 Task: Research Airbnb accommodation in Kumanovo, Macedonia from 8th December, 2023 to 15th December, 2023 for 9 adults. Place can be shared room with 5 bedrooms having 9 beds and 5 bathrooms. Property type can be flat. Amenities needed are: wifi, TV, free parkinig on premises, gym, breakfast. Look for 3 properties as per requirement.
Action: Mouse moved to (401, 53)
Screenshot: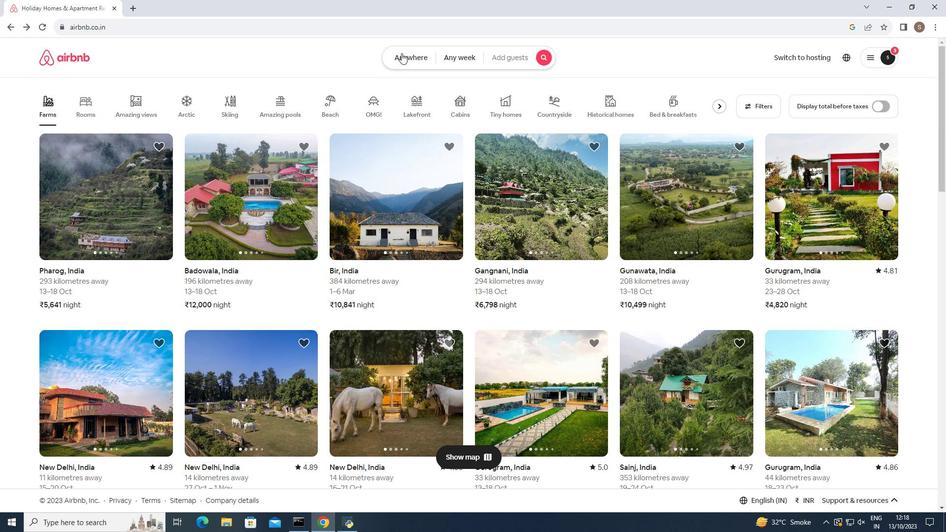 
Action: Mouse pressed left at (401, 53)
Screenshot: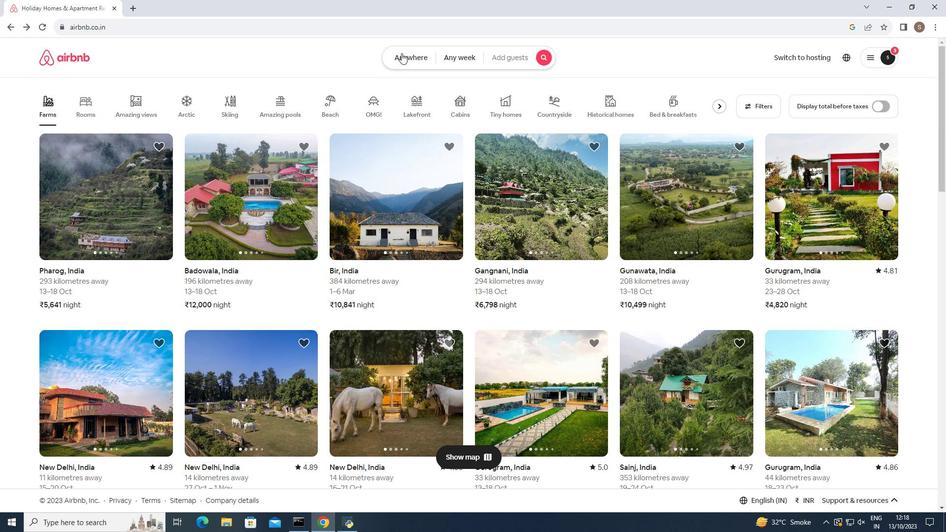 
Action: Mouse moved to (293, 99)
Screenshot: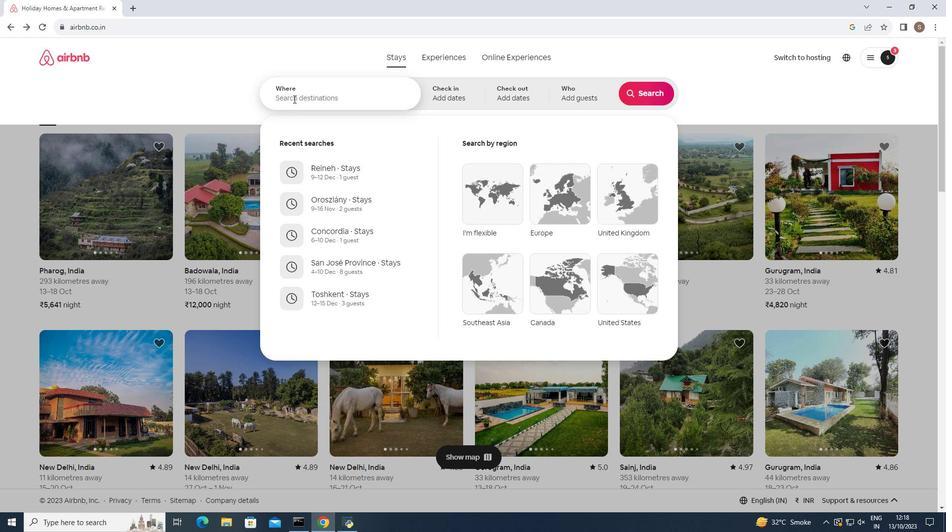 
Action: Mouse pressed left at (293, 99)
Screenshot: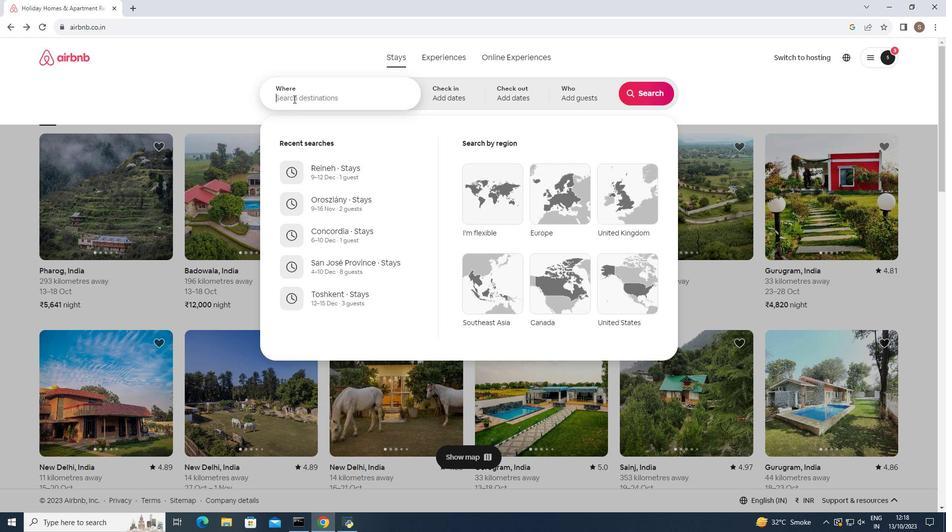 
Action: Key pressed <Key.shift>Kumanovo,<Key.space><Key.shift>Macedonia<Key.enter>
Screenshot: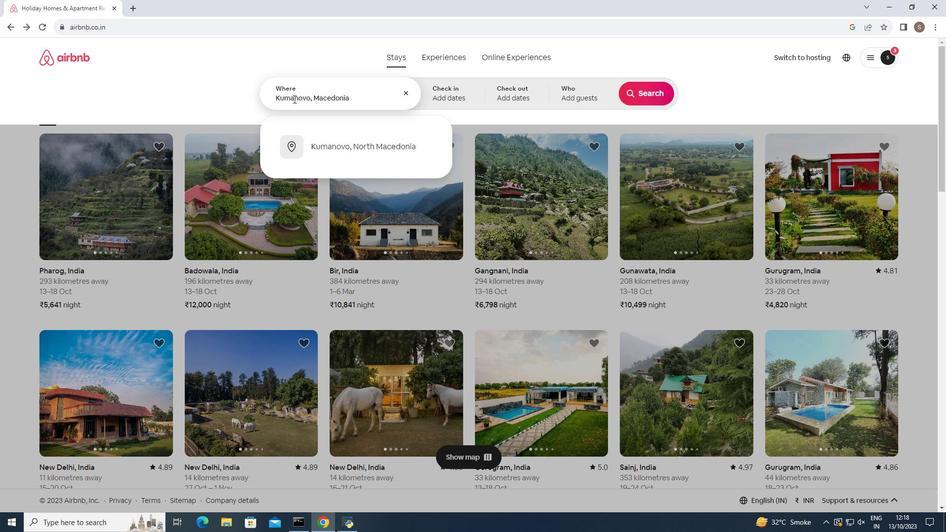 
Action: Mouse moved to (645, 174)
Screenshot: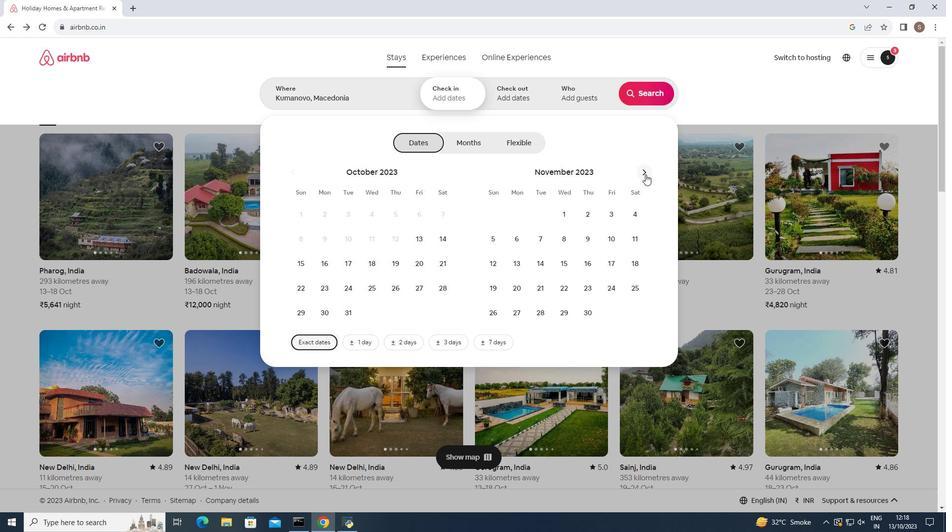 
Action: Mouse pressed left at (645, 174)
Screenshot: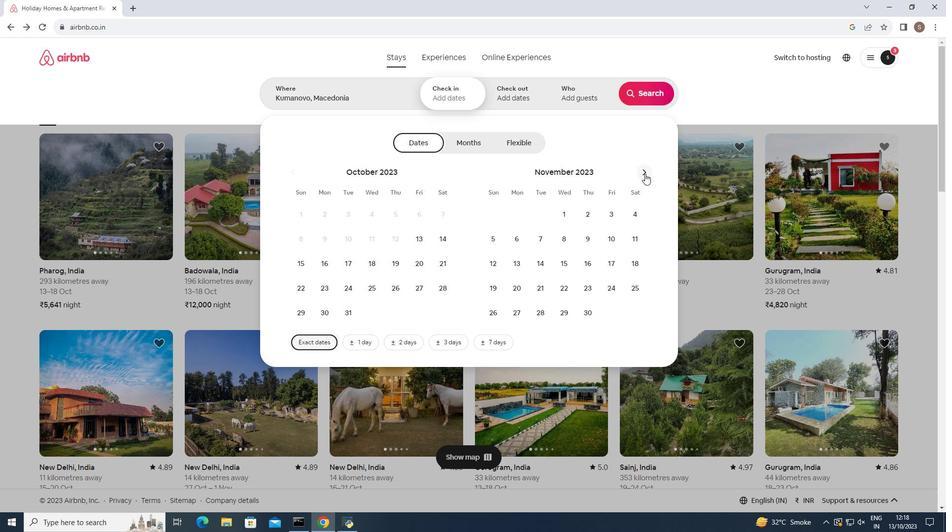 
Action: Mouse moved to (611, 236)
Screenshot: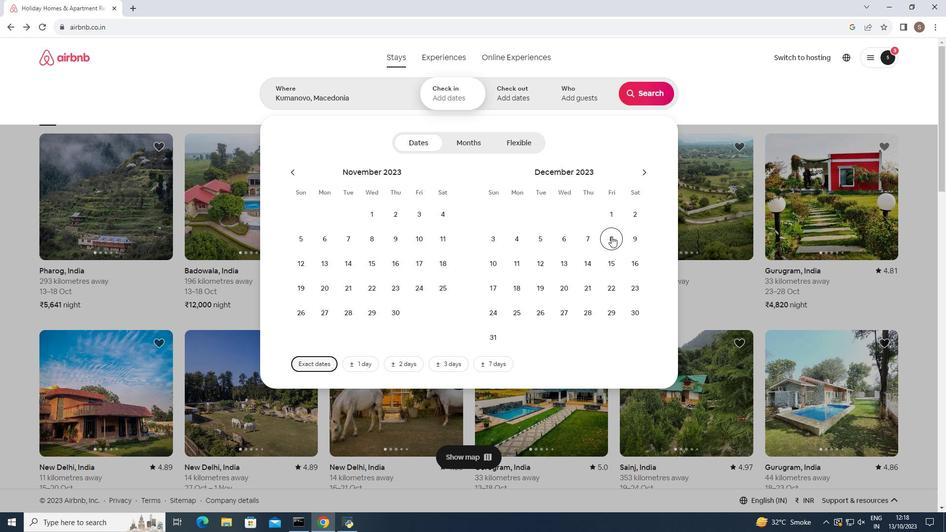 
Action: Mouse pressed left at (611, 236)
Screenshot: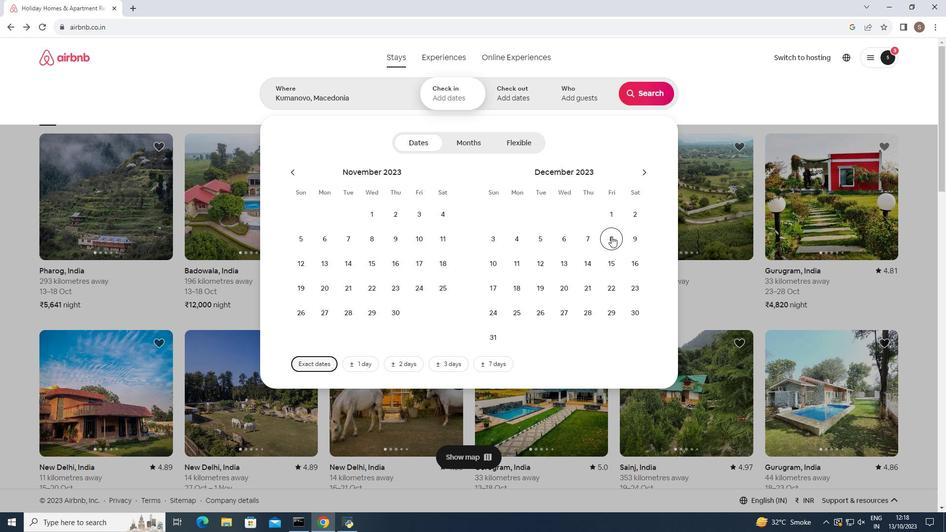 
Action: Mouse moved to (612, 265)
Screenshot: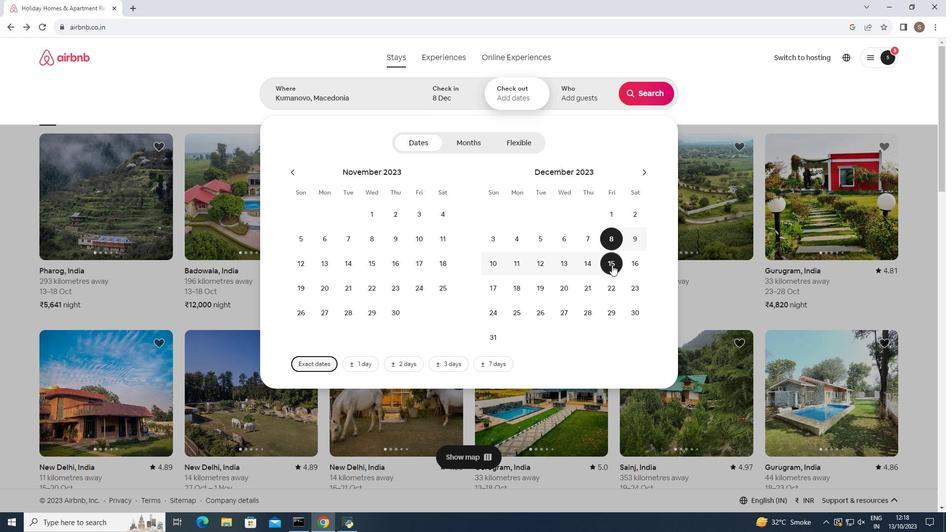 
Action: Mouse pressed left at (612, 265)
Screenshot: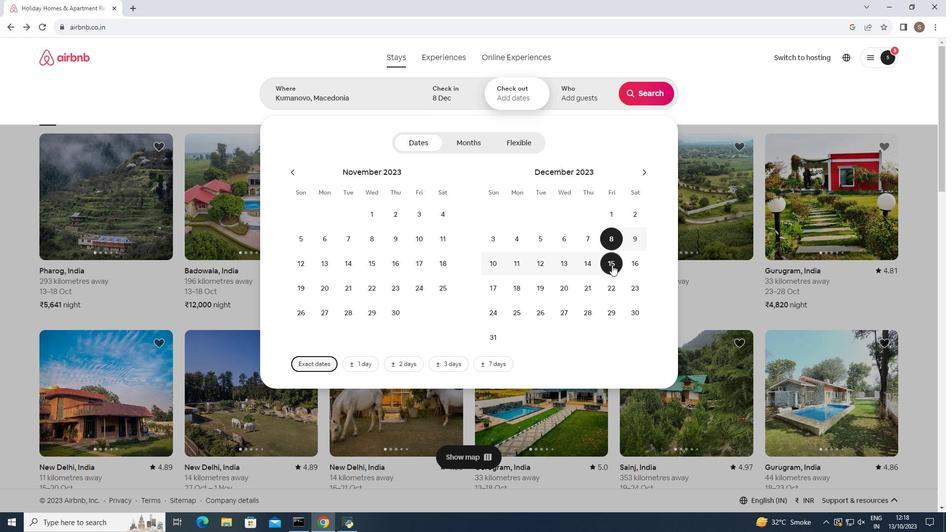 
Action: Mouse moved to (577, 93)
Screenshot: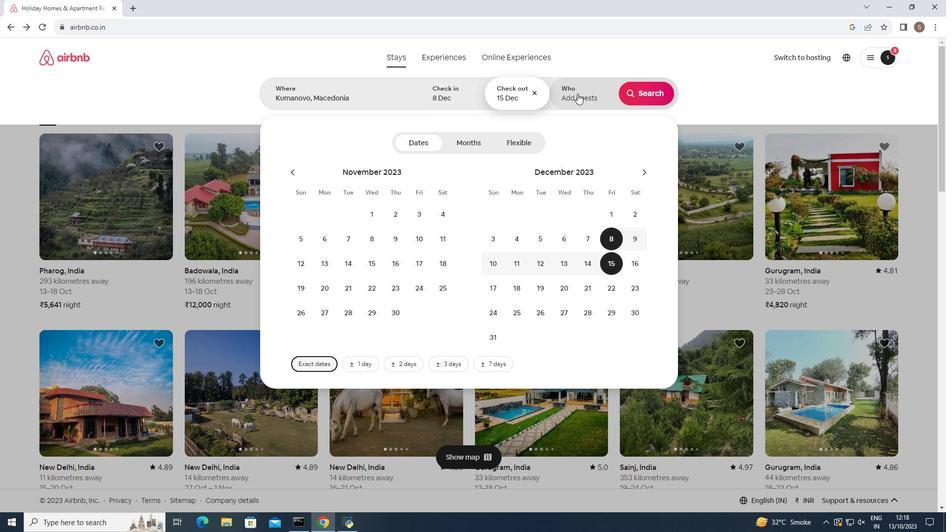 
Action: Mouse pressed left at (577, 93)
Screenshot: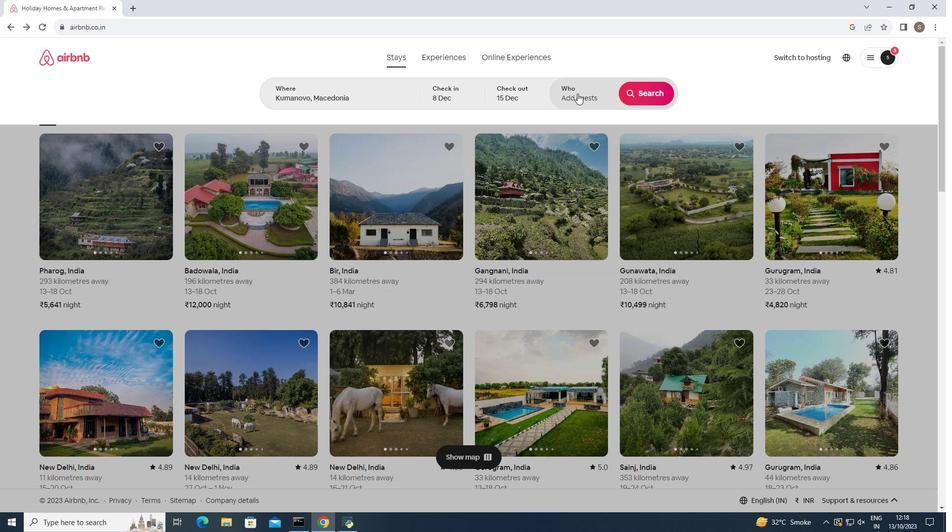 
Action: Mouse moved to (641, 143)
Screenshot: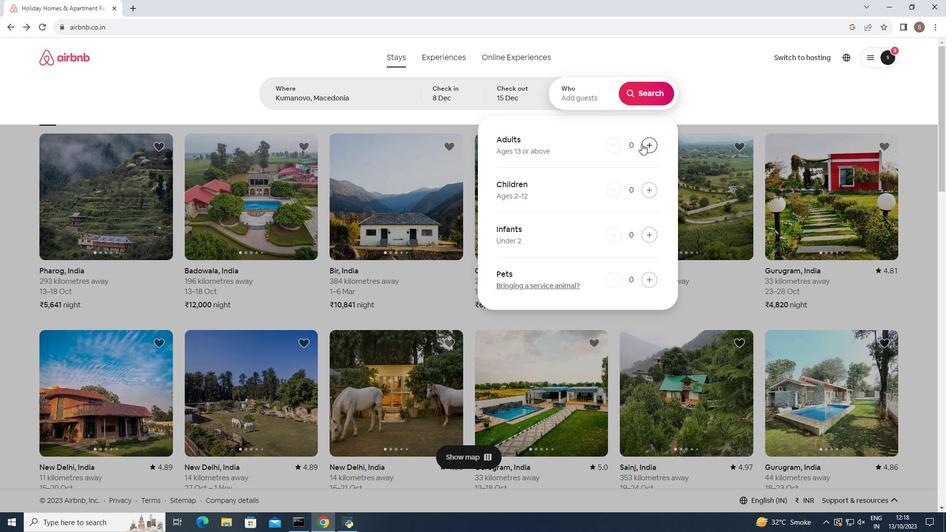 
Action: Mouse pressed left at (641, 143)
Screenshot: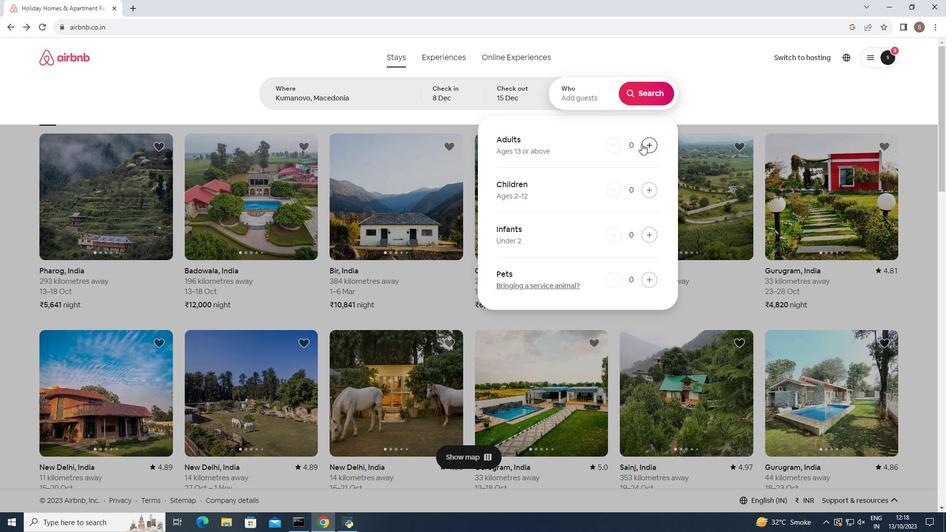
Action: Mouse pressed left at (641, 143)
Screenshot: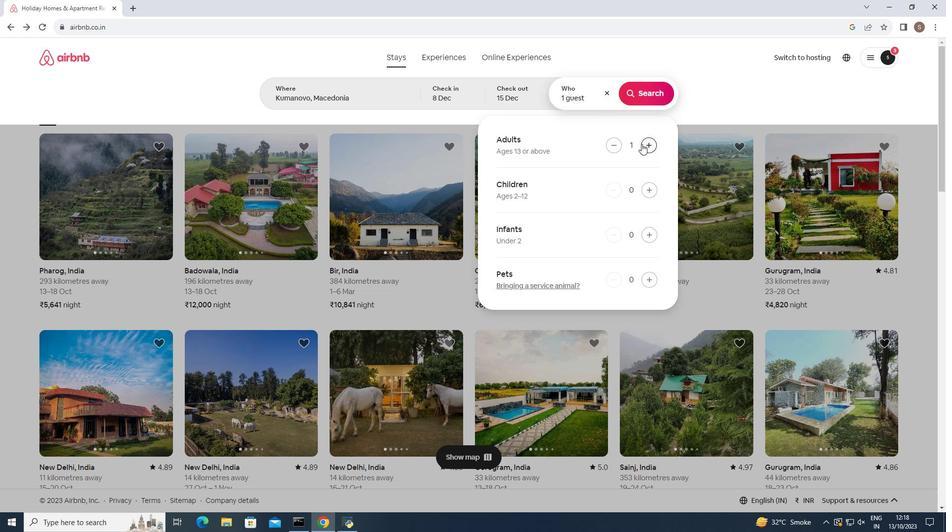 
Action: Mouse pressed left at (641, 143)
Screenshot: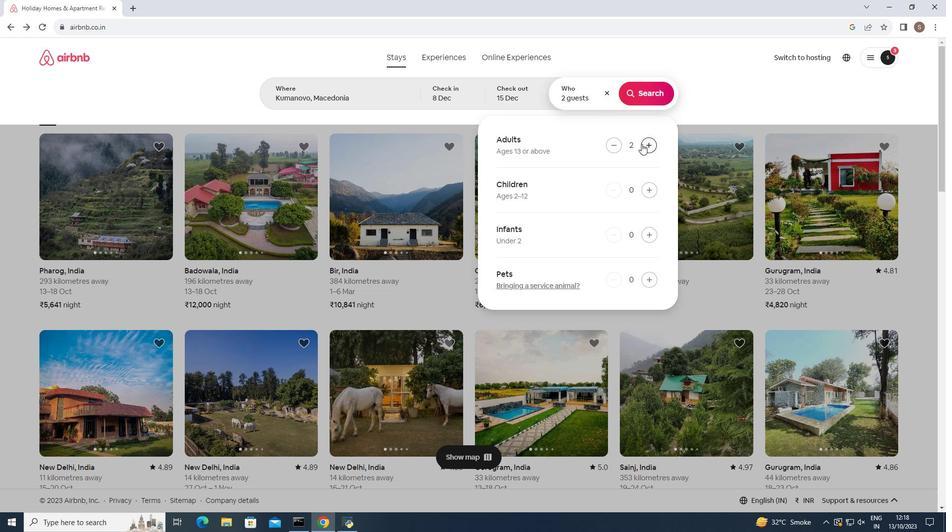 
Action: Mouse pressed left at (641, 143)
Screenshot: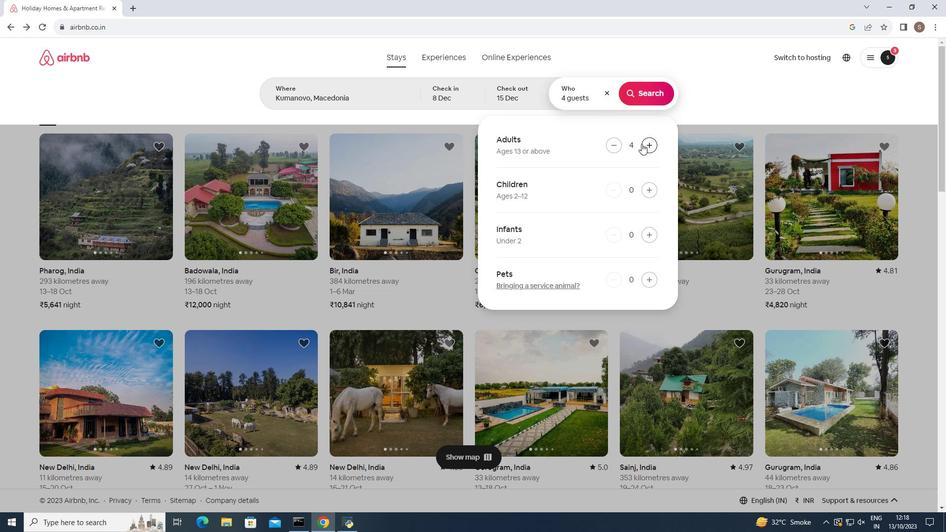 
Action: Mouse pressed left at (641, 143)
Screenshot: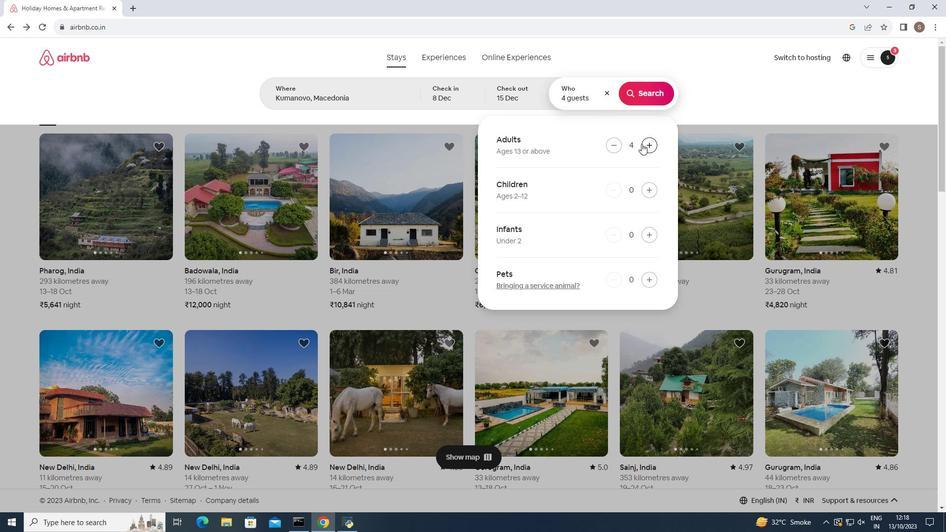 
Action: Mouse pressed left at (641, 143)
Screenshot: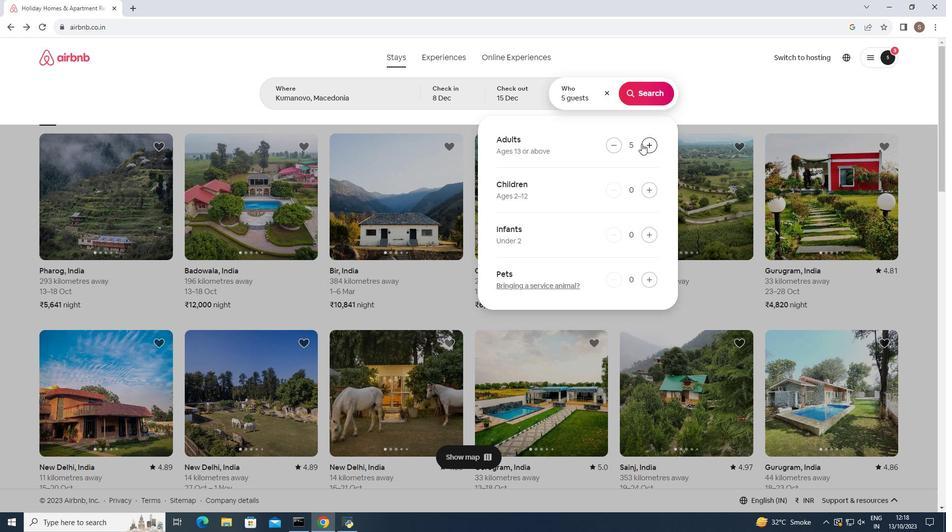 
Action: Mouse pressed left at (641, 143)
Screenshot: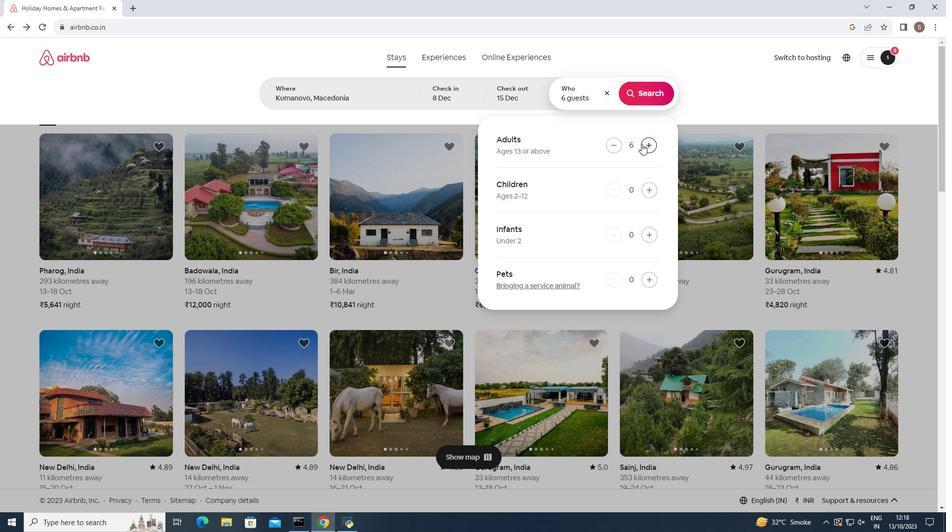 
Action: Mouse pressed left at (641, 143)
Screenshot: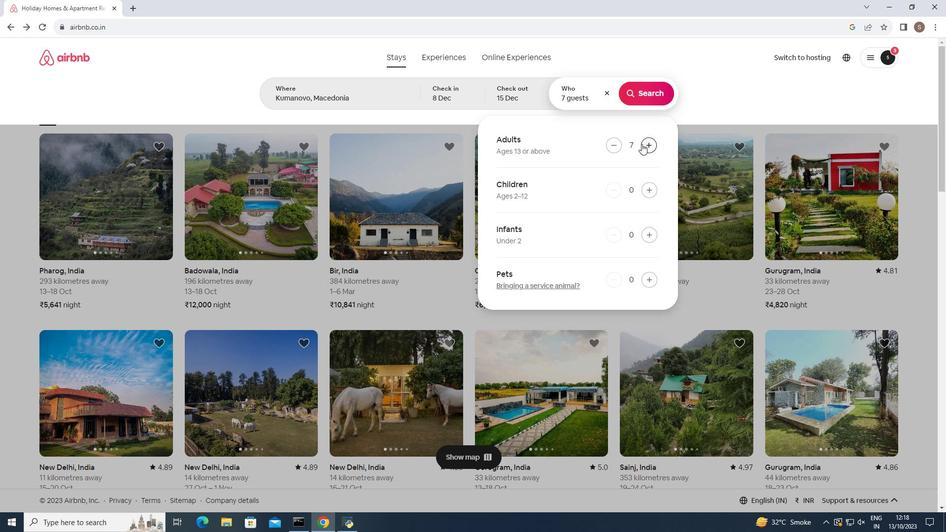
Action: Mouse pressed left at (641, 143)
Screenshot: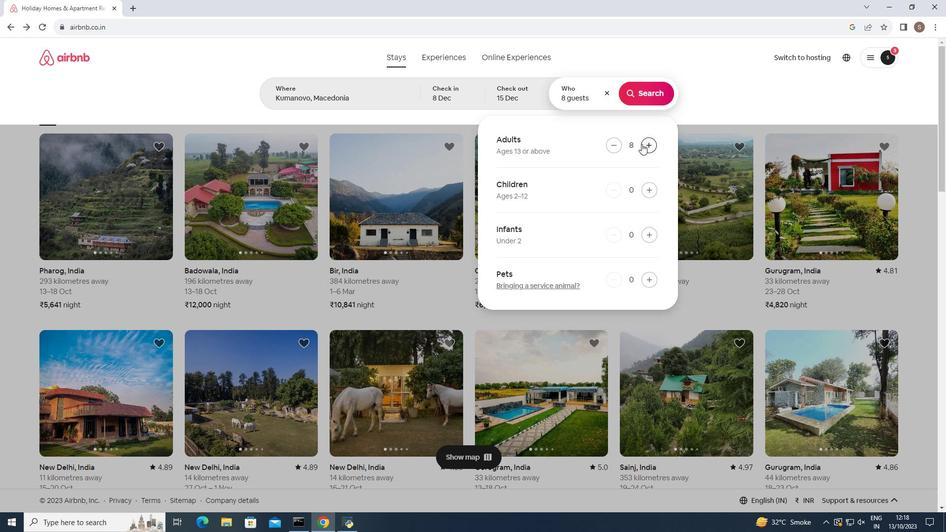 
Action: Mouse moved to (637, 86)
Screenshot: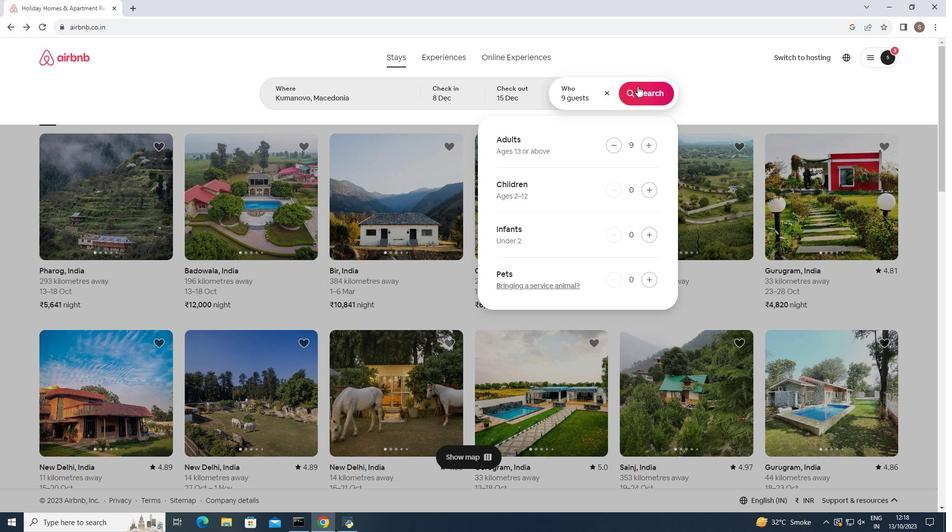 
Action: Mouse pressed left at (637, 86)
Screenshot: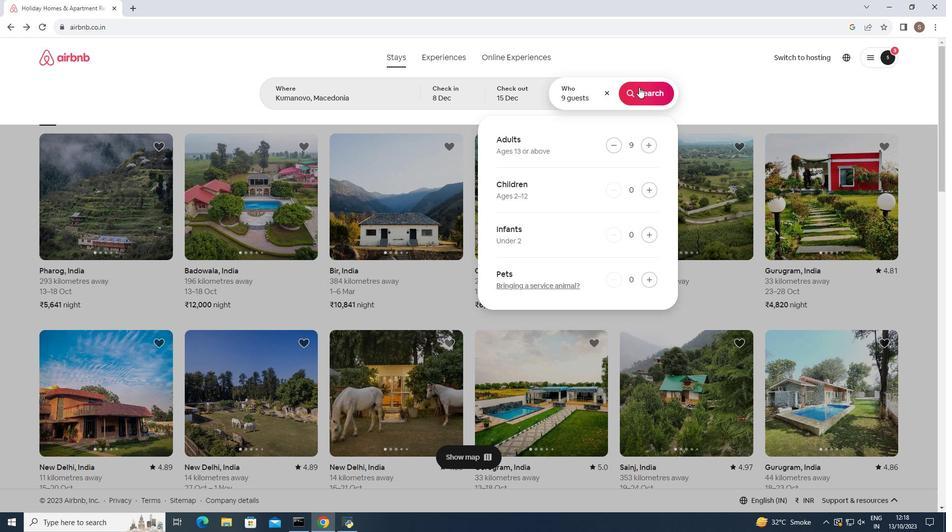 
Action: Mouse moved to (781, 93)
Screenshot: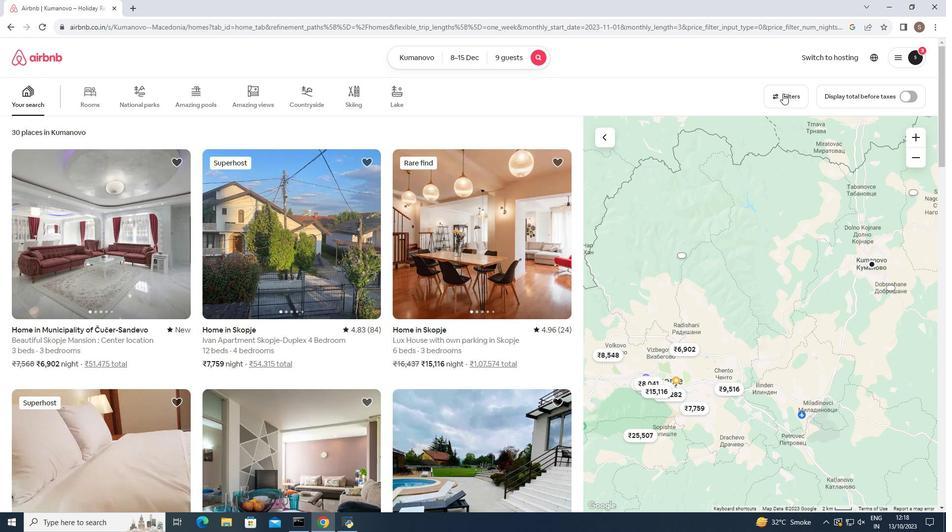 
Action: Mouse pressed left at (781, 93)
Screenshot: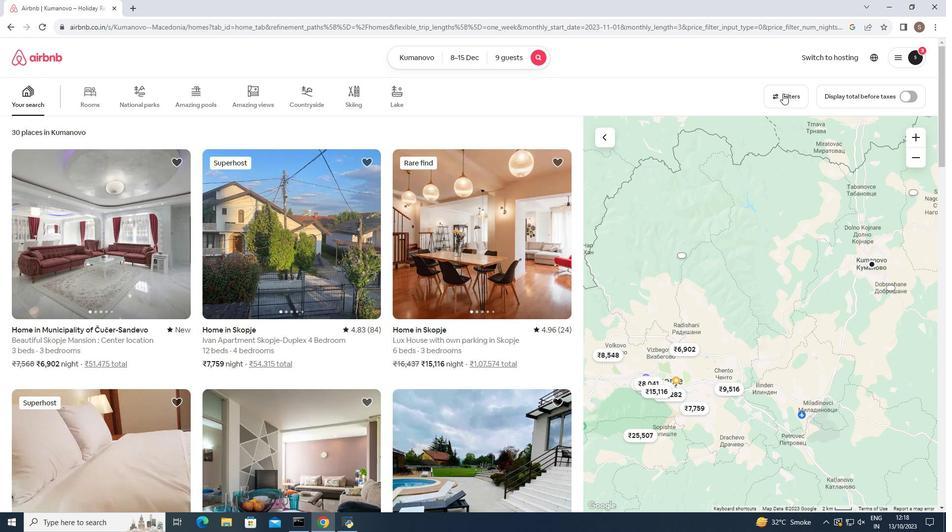 
Action: Mouse moved to (486, 406)
Screenshot: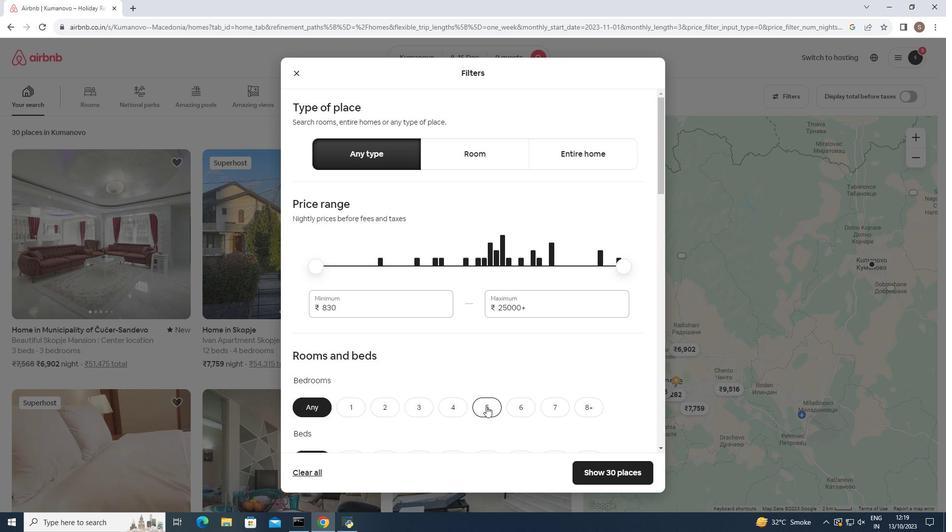 
Action: Mouse pressed left at (486, 406)
Screenshot: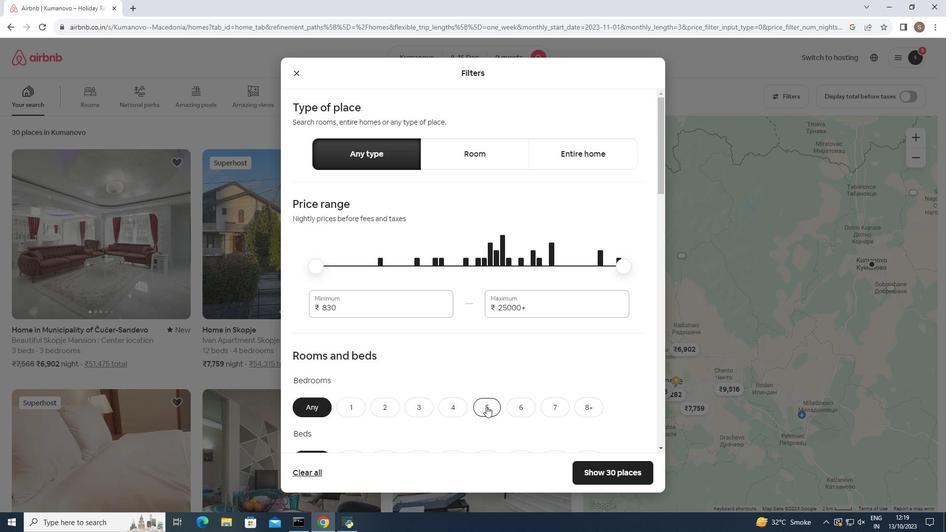 
Action: Mouse scrolled (486, 406) with delta (0, 0)
Screenshot: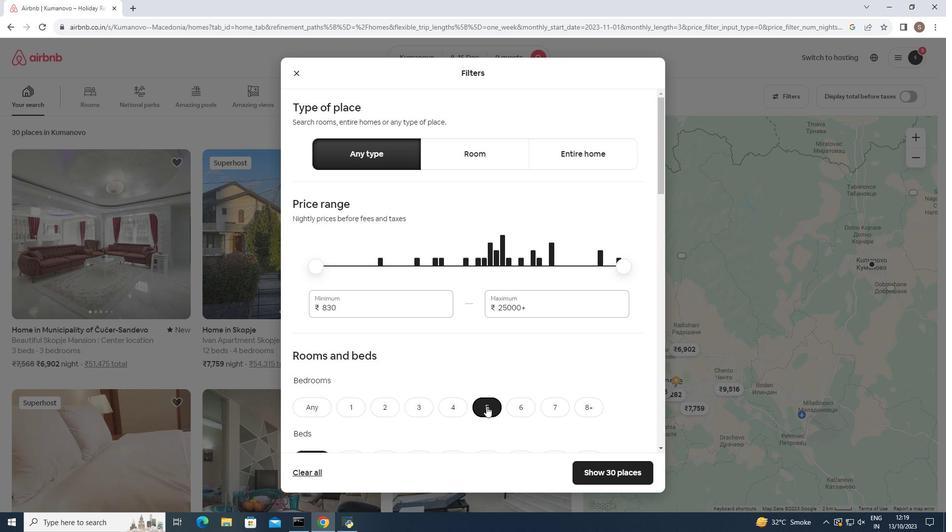 
Action: Mouse scrolled (486, 406) with delta (0, 0)
Screenshot: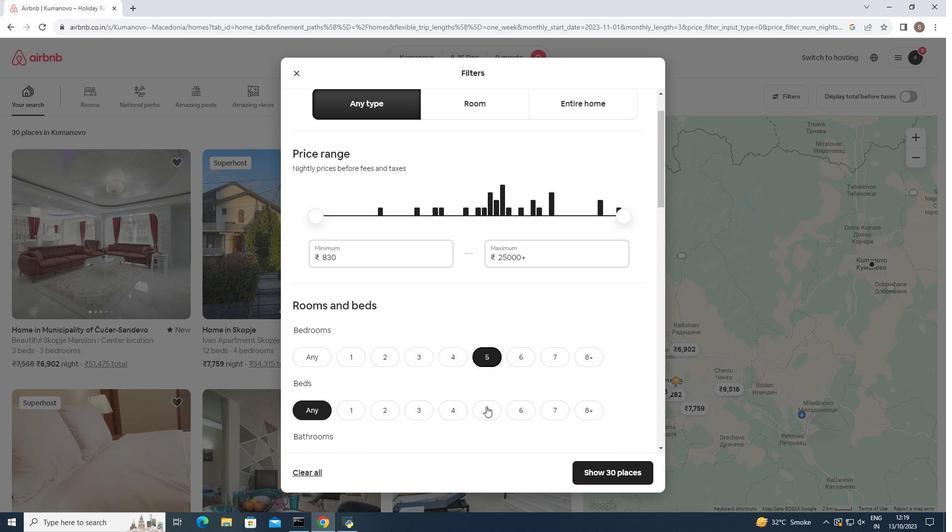 
Action: Mouse scrolled (486, 406) with delta (0, 0)
Screenshot: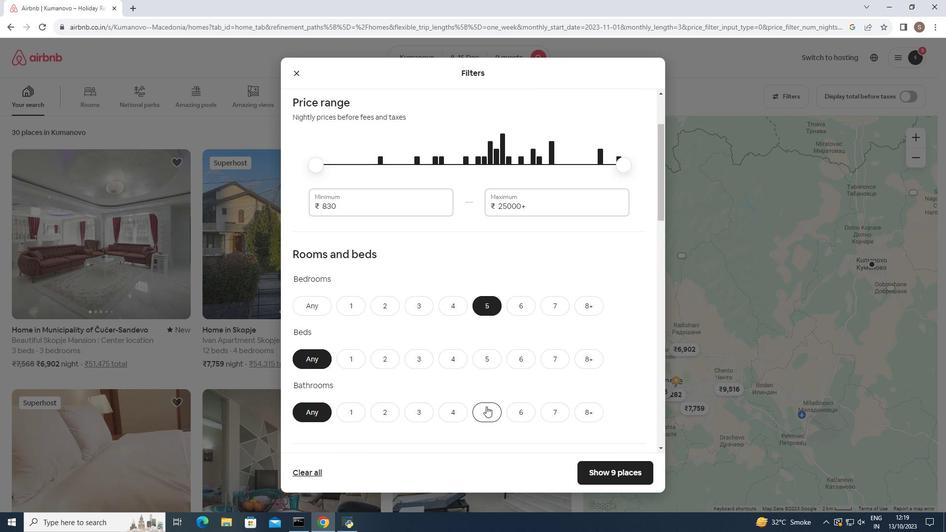 
Action: Mouse moved to (593, 308)
Screenshot: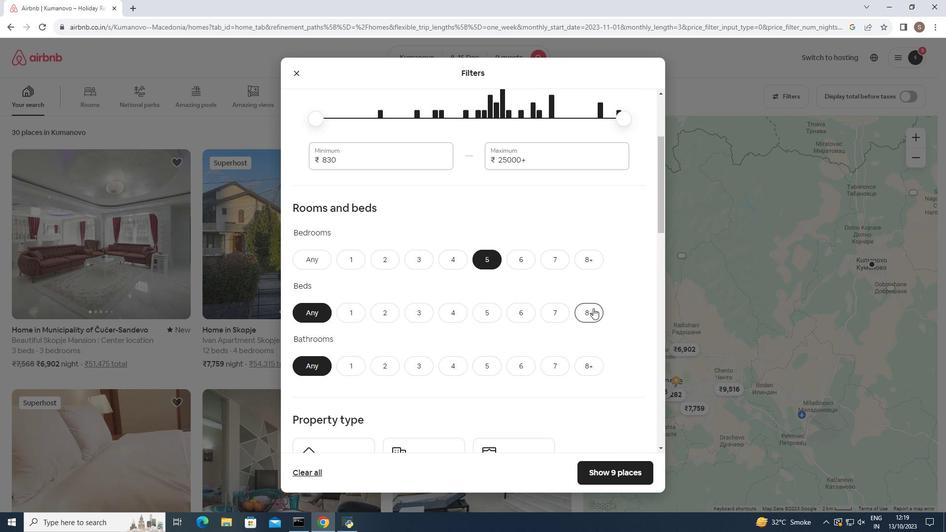 
Action: Mouse pressed left at (593, 308)
Screenshot: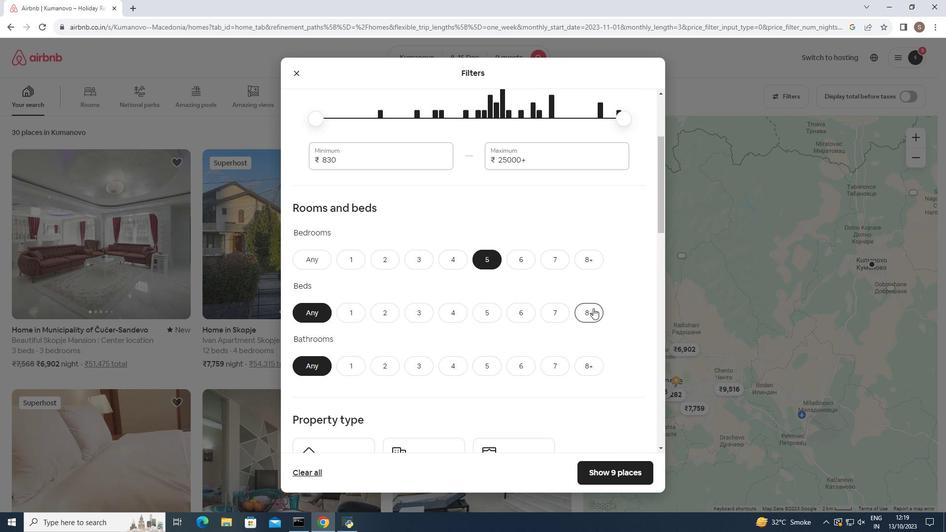 
Action: Mouse moved to (481, 364)
Screenshot: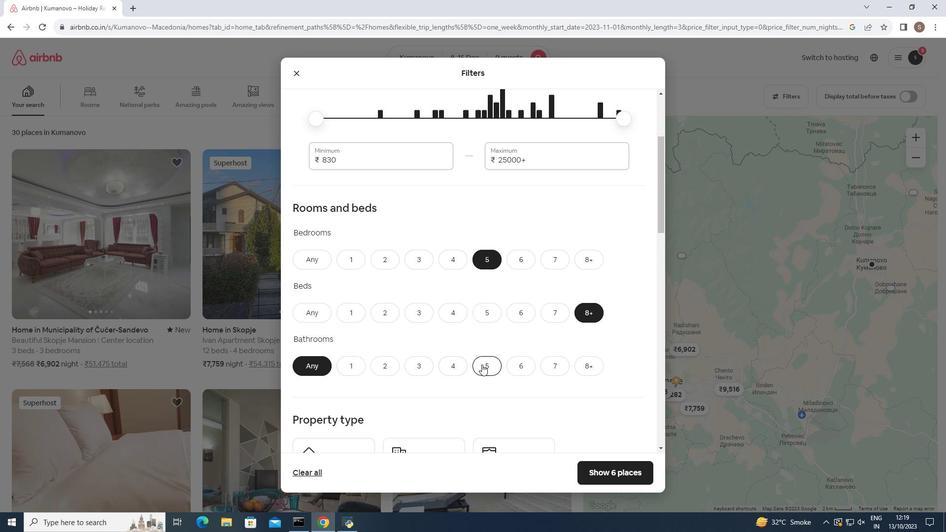 
Action: Mouse pressed left at (481, 364)
Screenshot: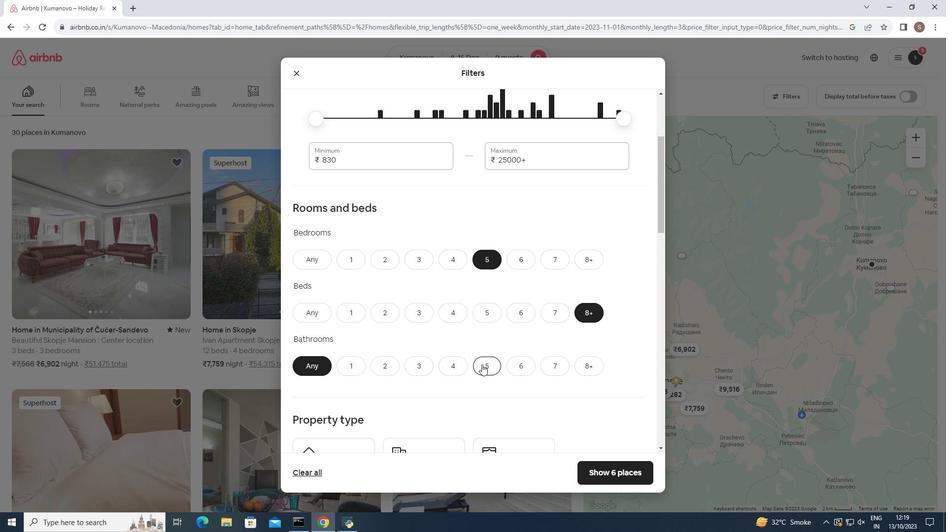 
Action: Mouse moved to (483, 353)
Screenshot: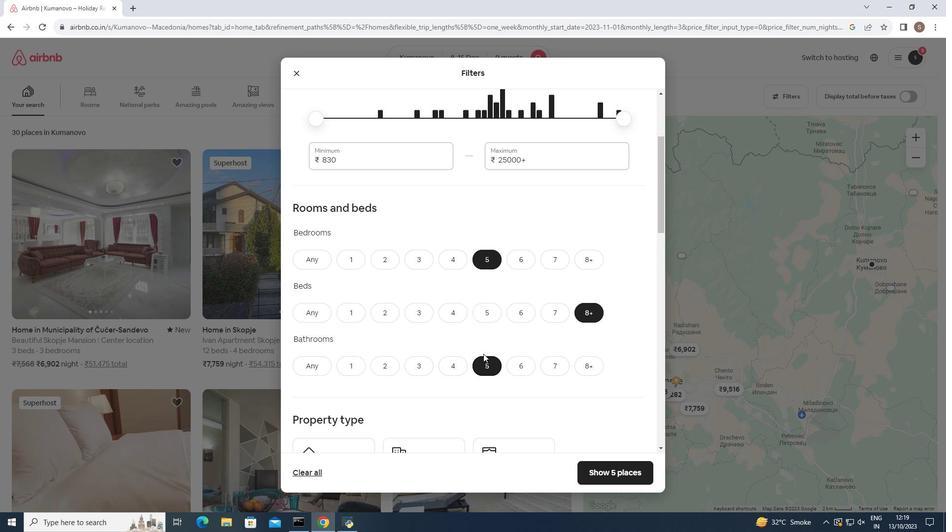 
Action: Mouse scrolled (483, 353) with delta (0, 0)
Screenshot: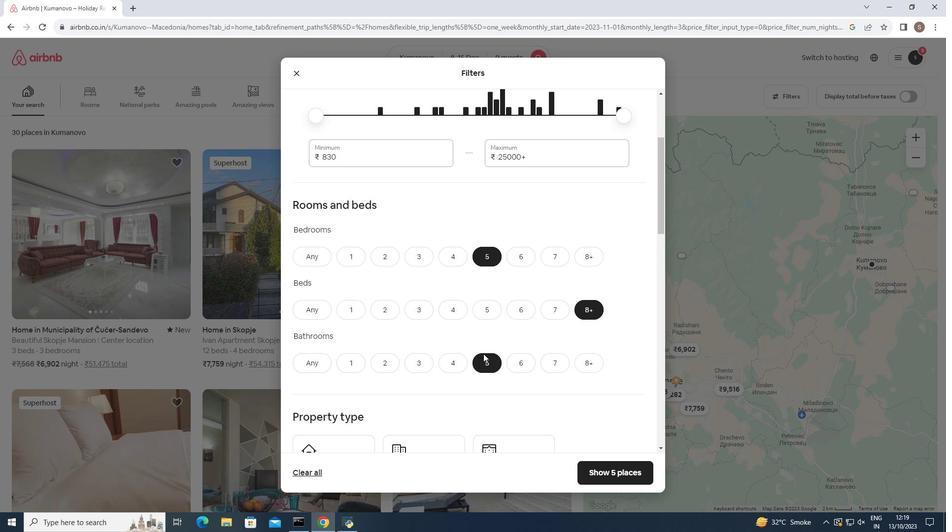 
Action: Mouse scrolled (483, 353) with delta (0, 0)
Screenshot: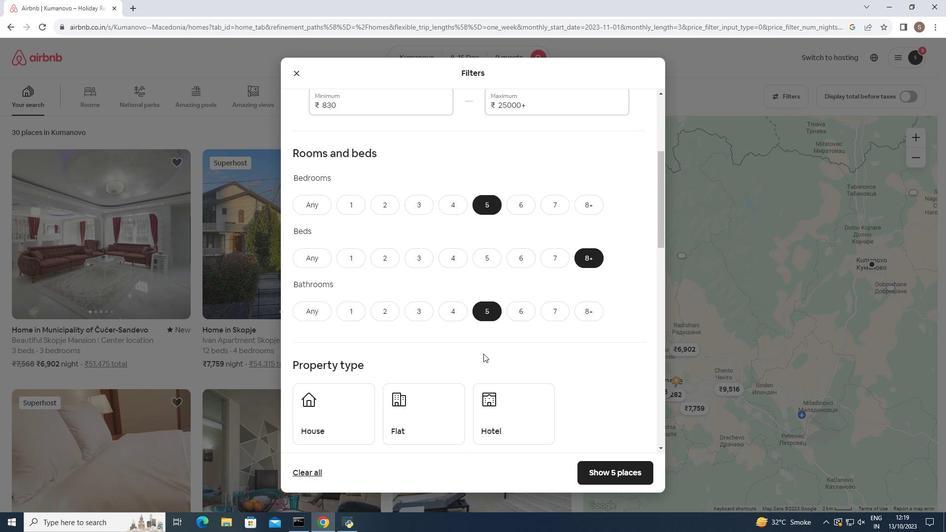 
Action: Mouse moved to (434, 360)
Screenshot: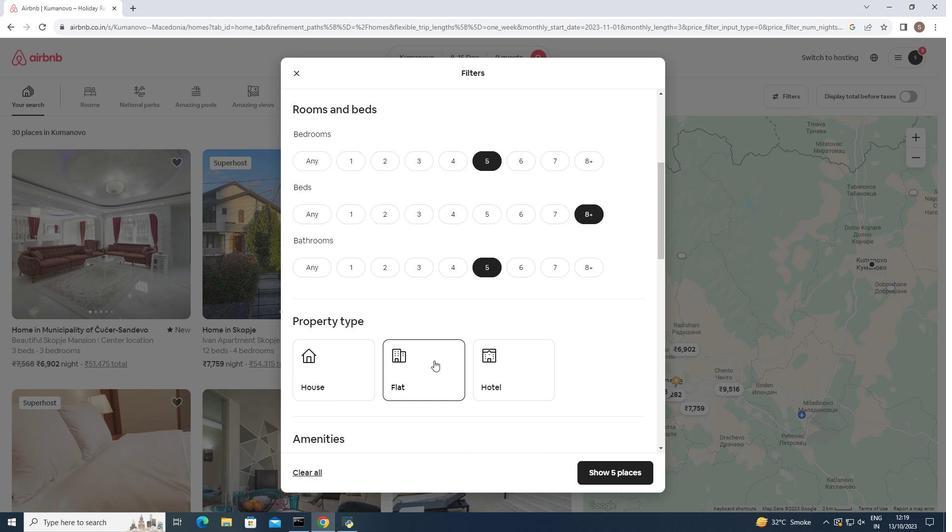 
Action: Mouse pressed left at (434, 360)
Screenshot: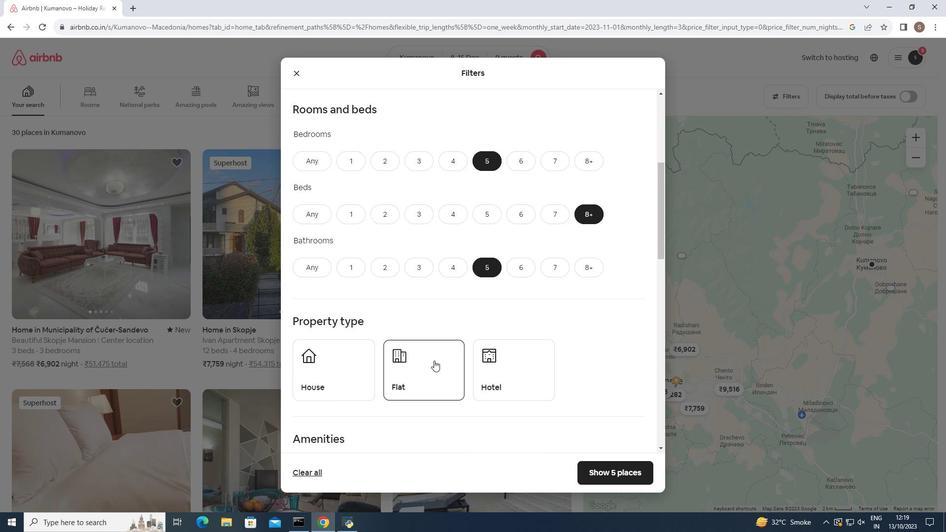 
Action: Mouse moved to (433, 361)
Screenshot: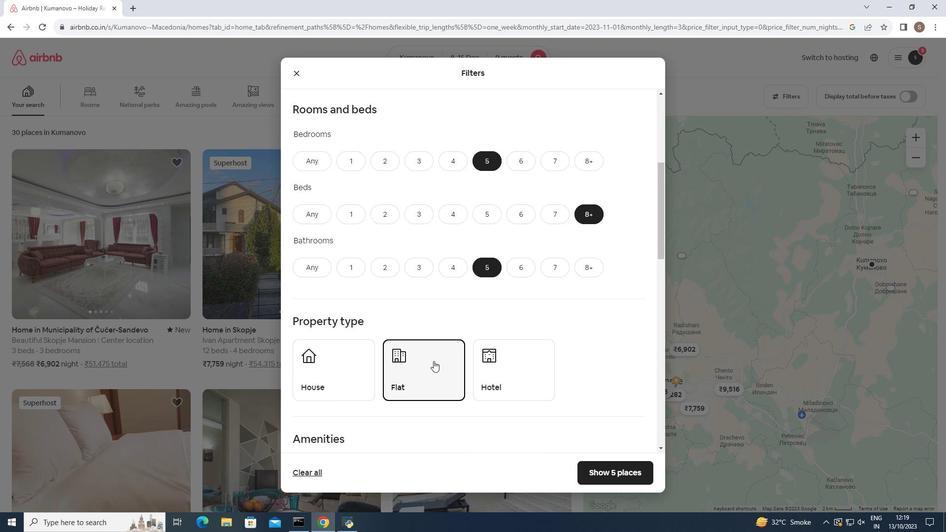 
Action: Mouse scrolled (433, 360) with delta (0, 0)
Screenshot: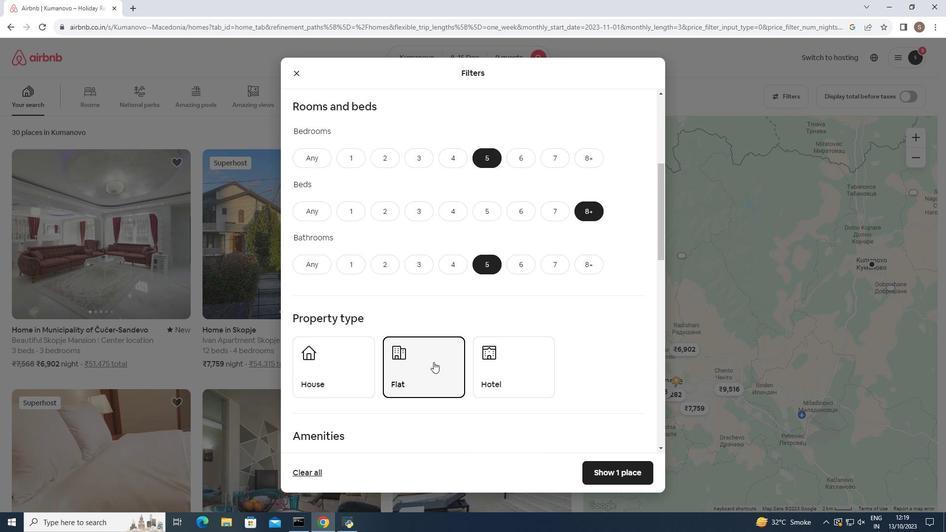 
Action: Mouse moved to (433, 362)
Screenshot: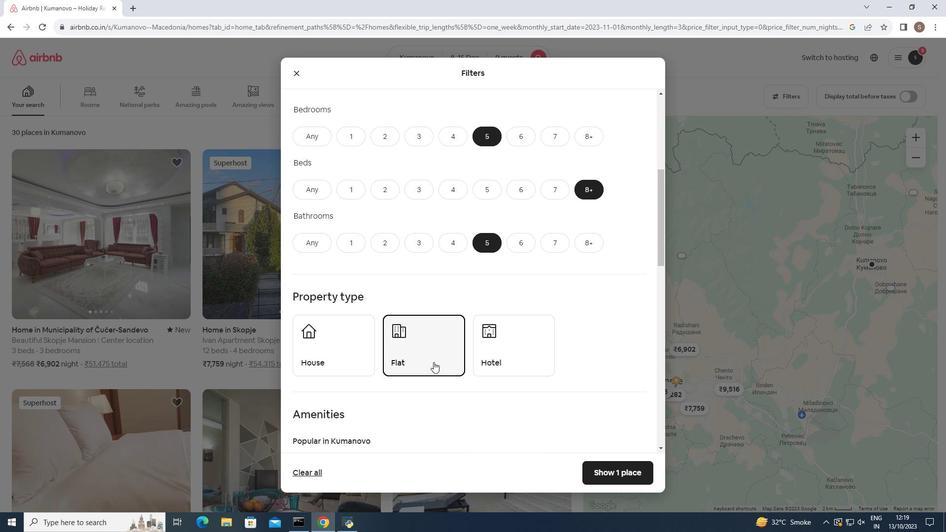 
Action: Mouse scrolled (433, 361) with delta (0, 0)
Screenshot: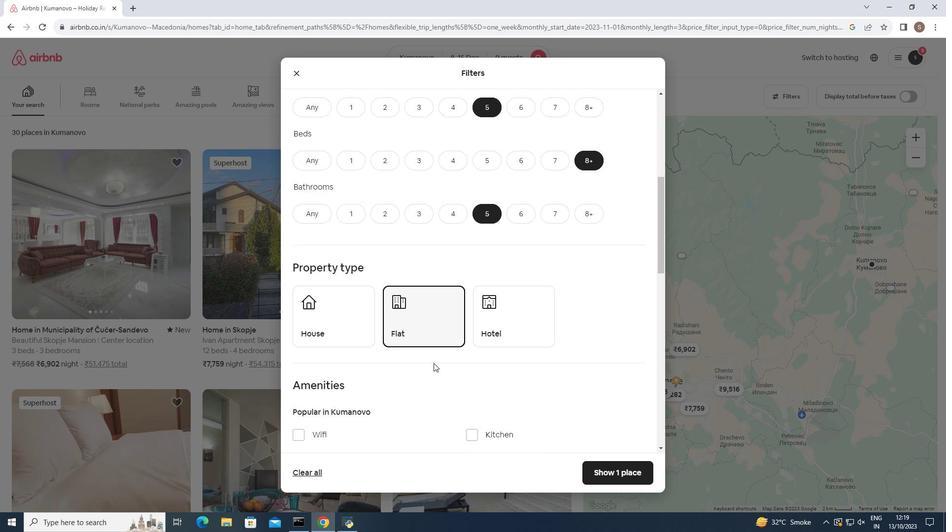 
Action: Mouse moved to (433, 362)
Screenshot: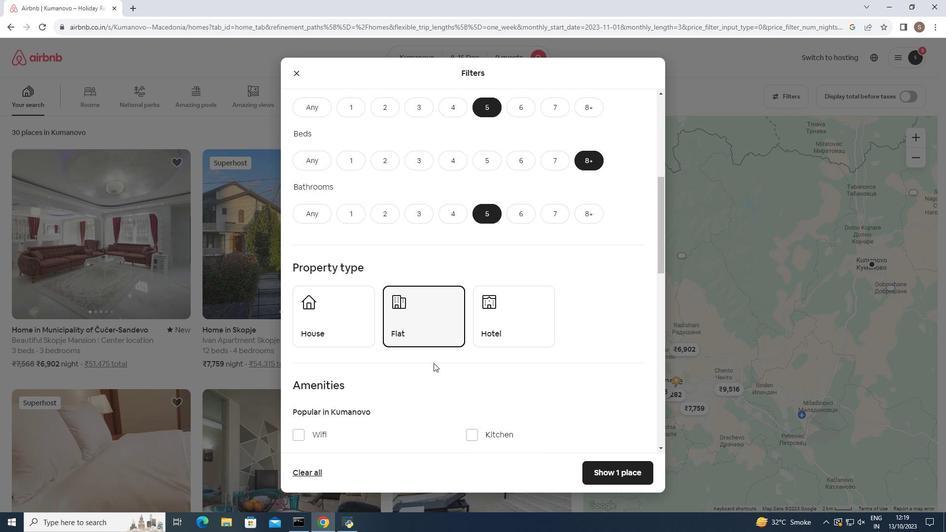 
Action: Mouse scrolled (433, 362) with delta (0, 0)
Screenshot: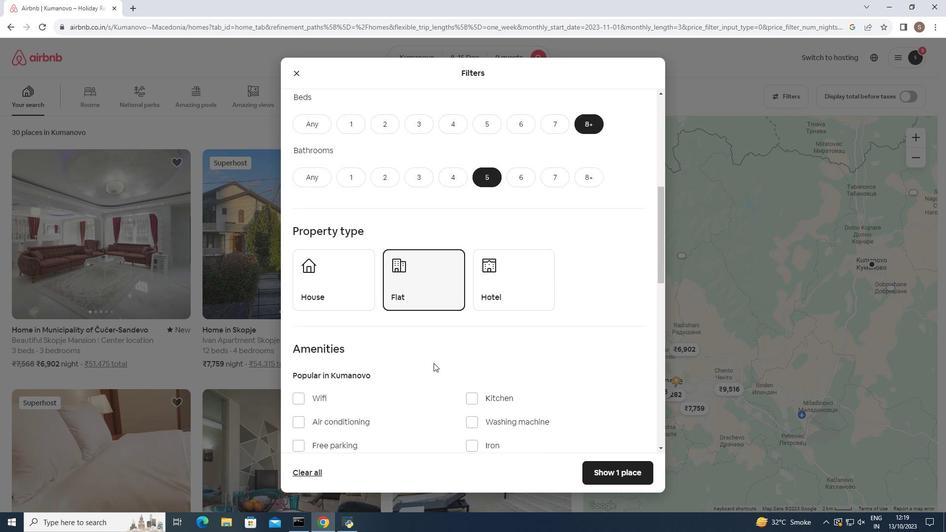 
Action: Mouse moved to (433, 363)
Screenshot: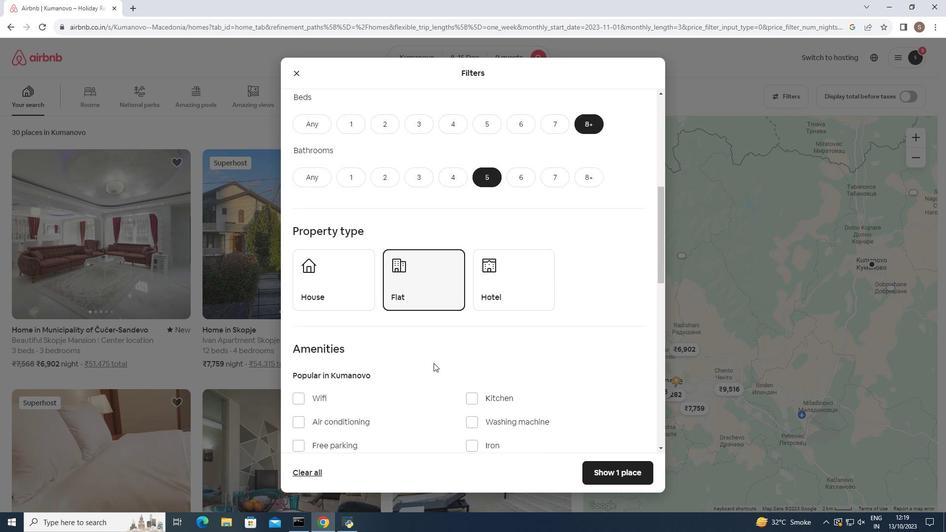 
Action: Mouse scrolled (433, 362) with delta (0, 0)
Screenshot: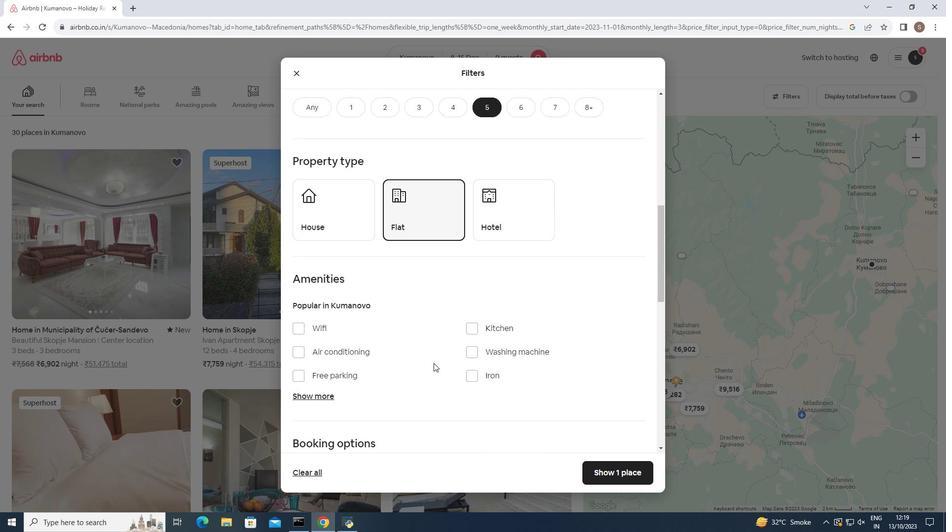 
Action: Mouse scrolled (433, 362) with delta (0, 0)
Screenshot: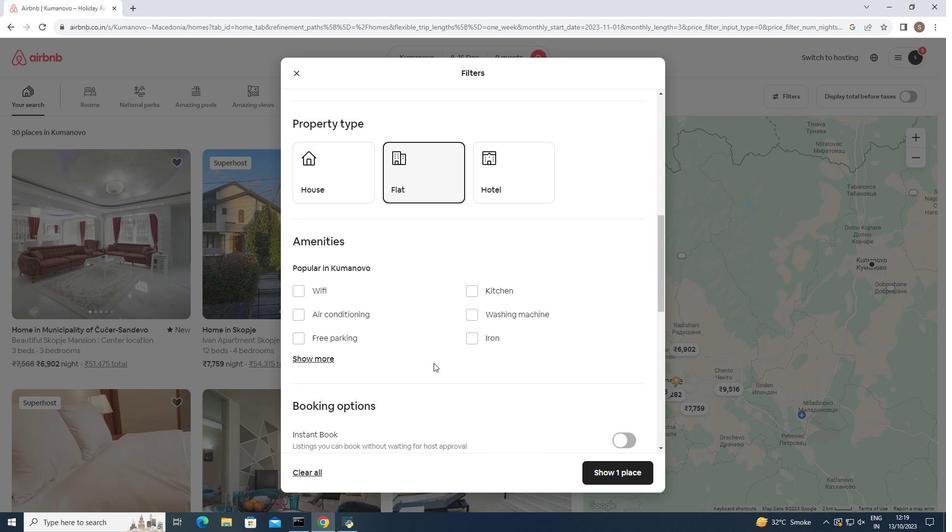 
Action: Mouse scrolled (433, 362) with delta (0, 0)
Screenshot: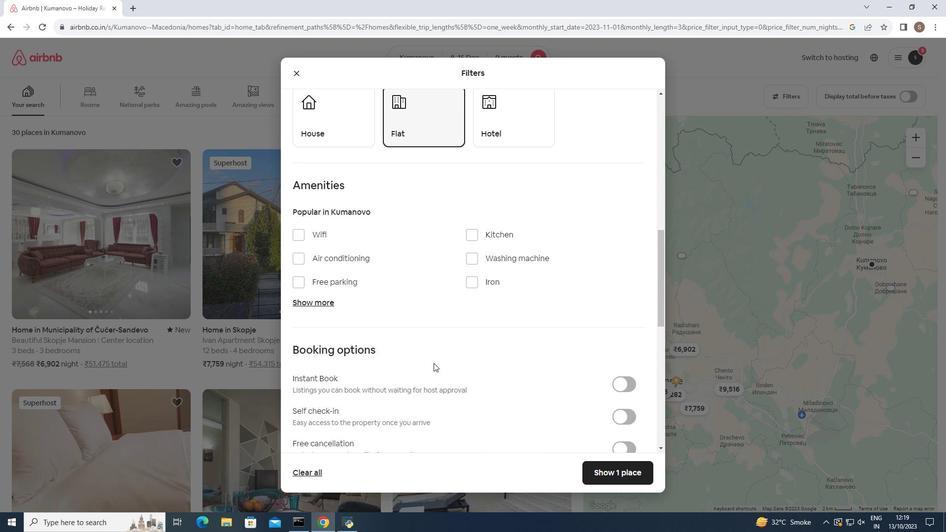 
Action: Mouse moved to (313, 260)
Screenshot: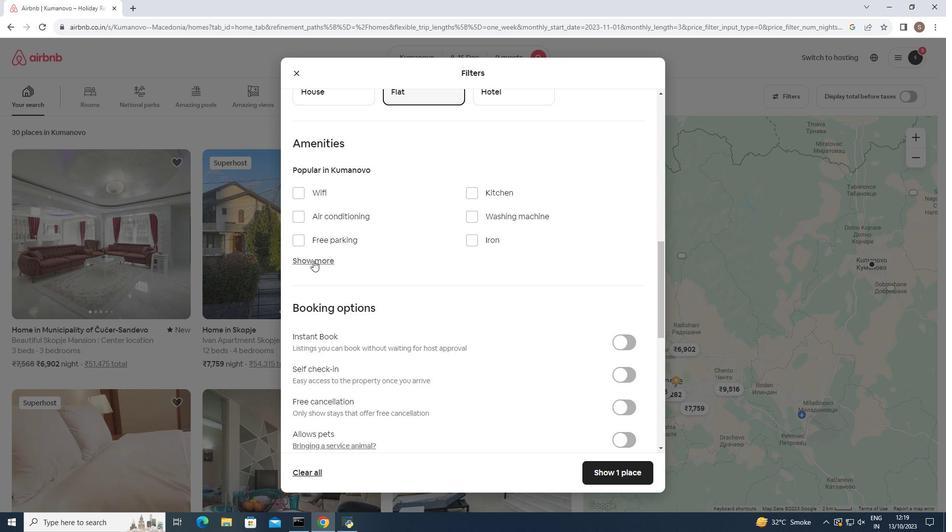
Action: Mouse pressed left at (313, 260)
Screenshot: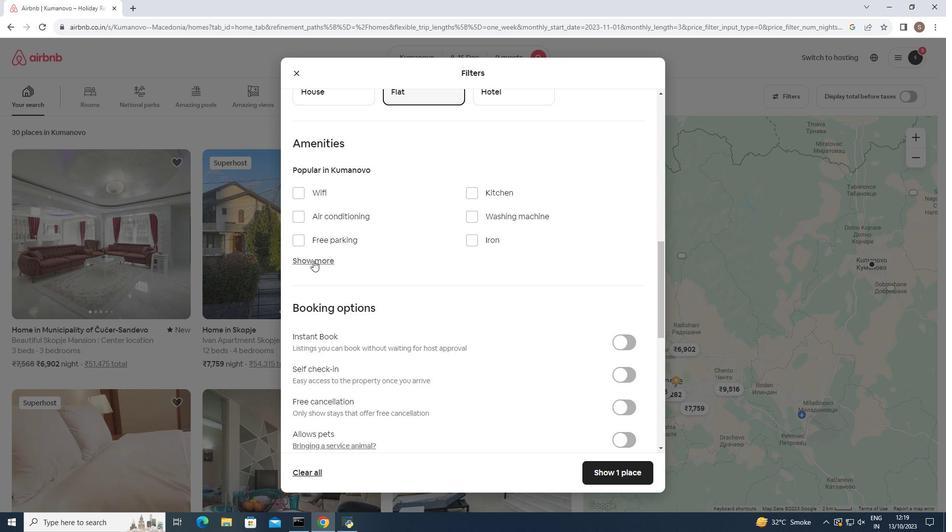 
Action: Mouse moved to (304, 190)
Screenshot: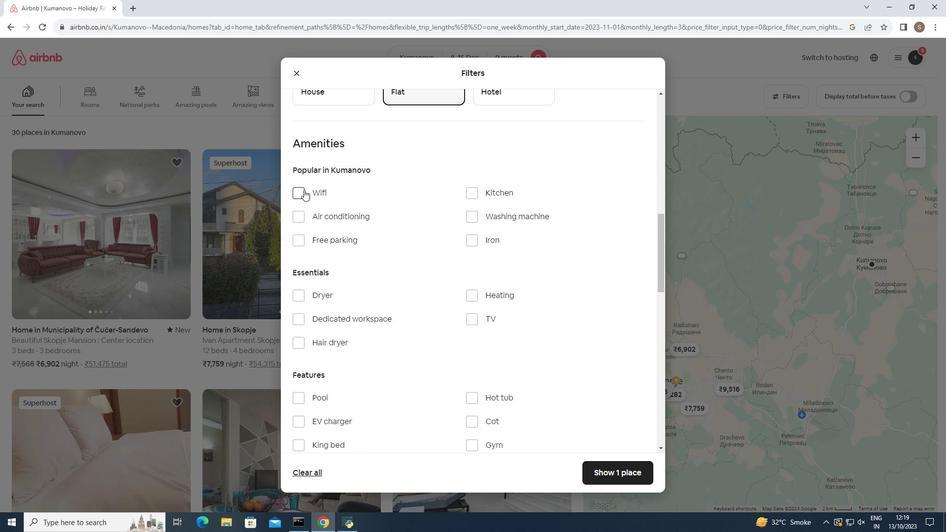 
Action: Mouse pressed left at (304, 190)
Screenshot: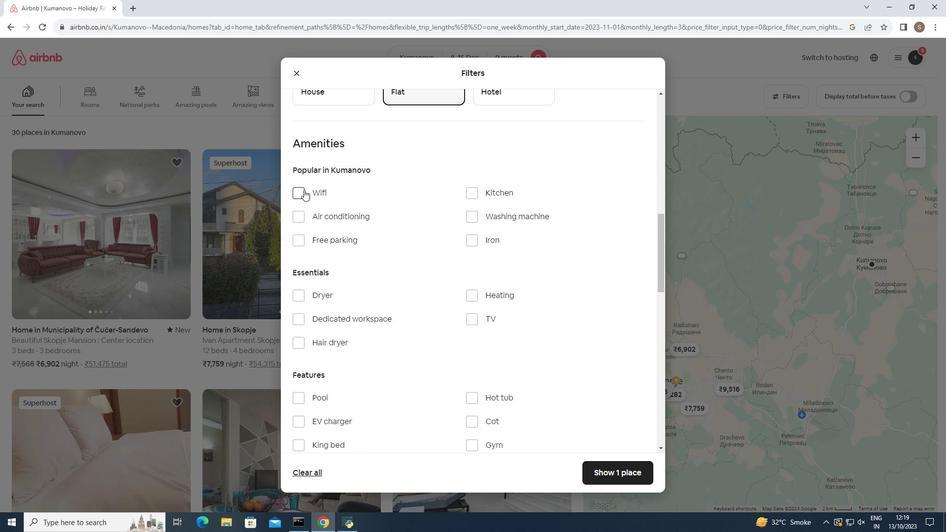 
Action: Mouse moved to (298, 240)
Screenshot: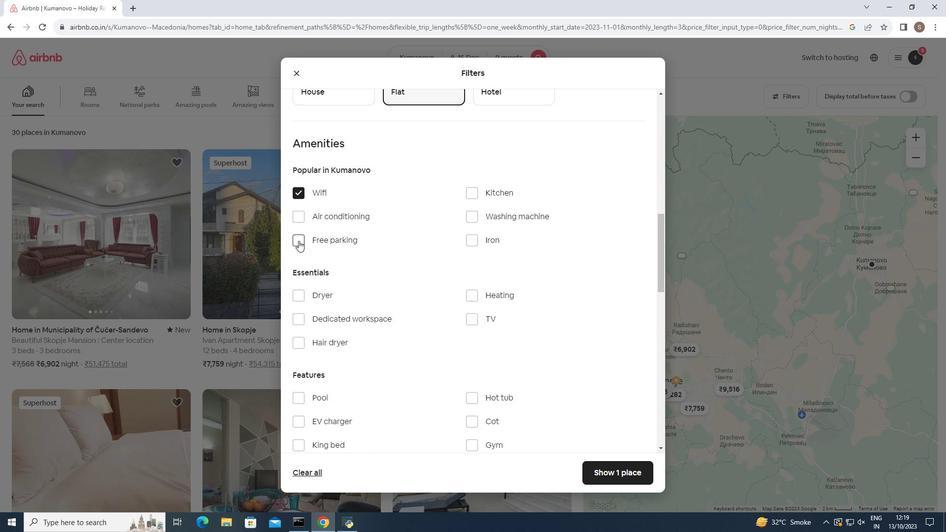 
Action: Mouse pressed left at (298, 240)
Screenshot: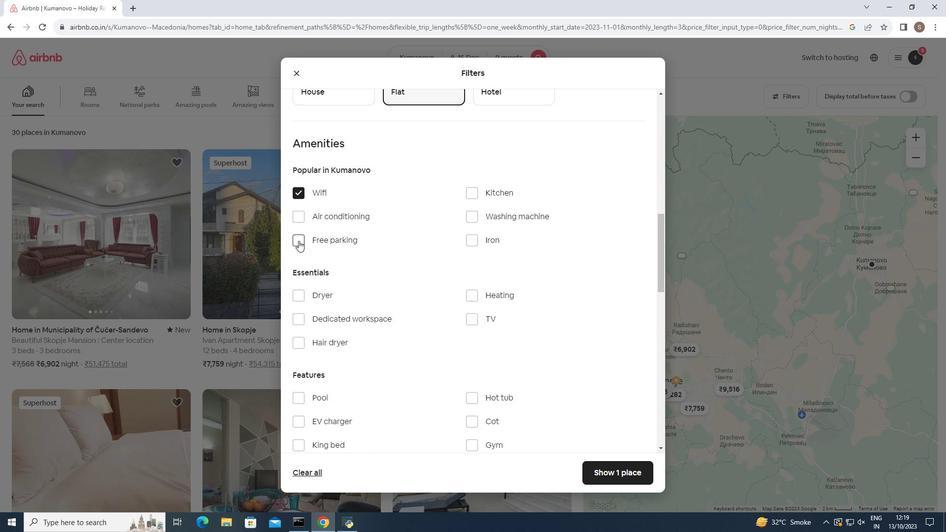 
Action: Mouse moved to (319, 371)
Screenshot: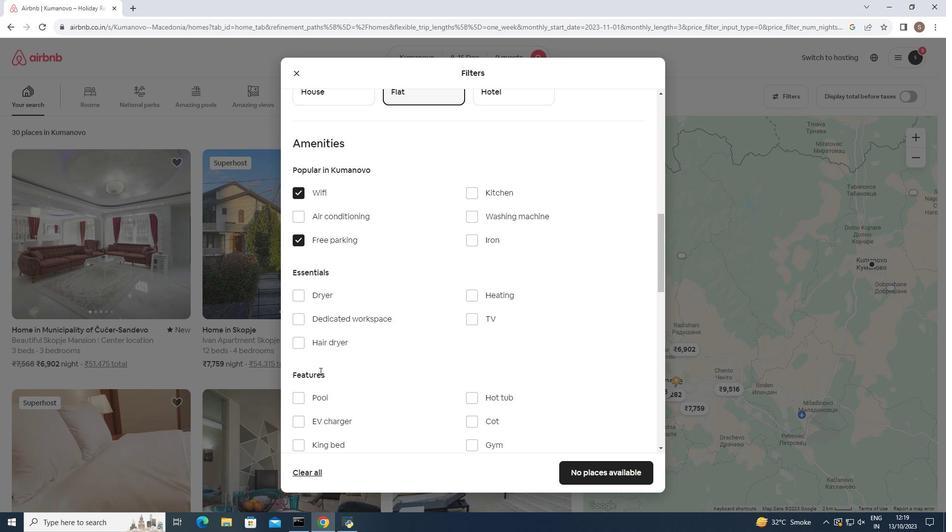 
Action: Mouse scrolled (319, 371) with delta (0, 0)
Screenshot: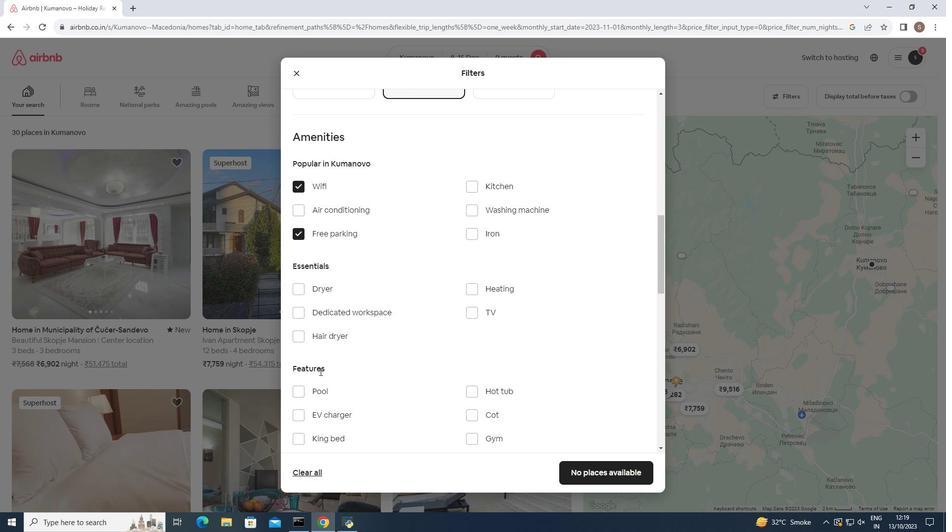 
Action: Mouse scrolled (319, 371) with delta (0, 0)
Screenshot: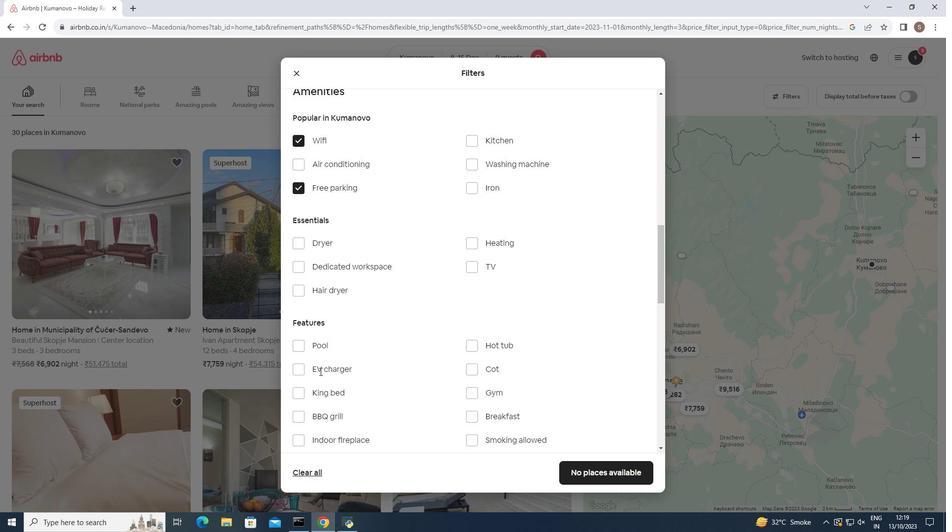 
Action: Mouse scrolled (319, 371) with delta (0, 0)
Screenshot: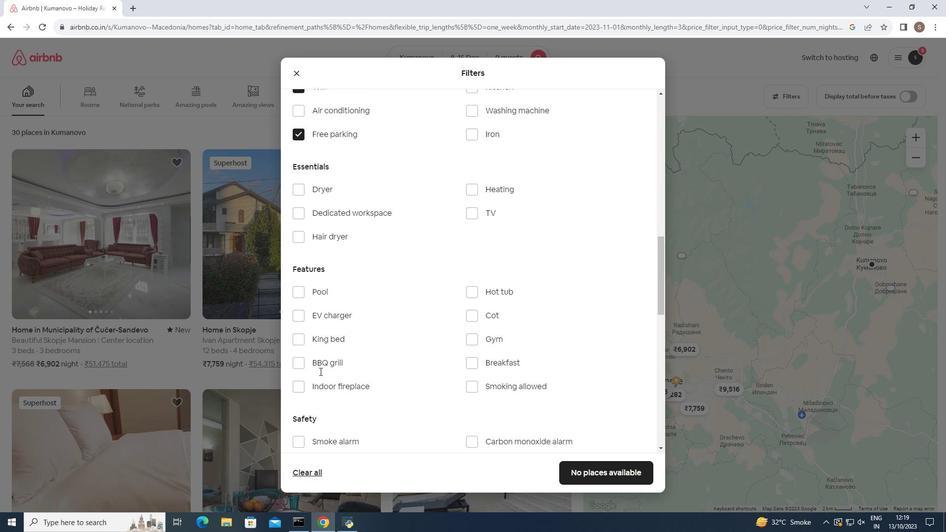 
Action: Mouse moved to (464, 296)
Screenshot: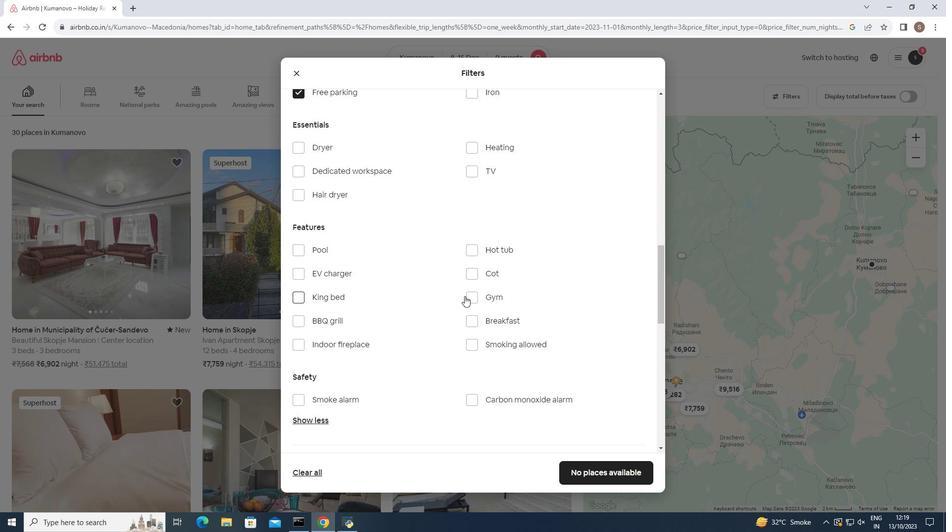 
Action: Mouse pressed left at (464, 296)
Screenshot: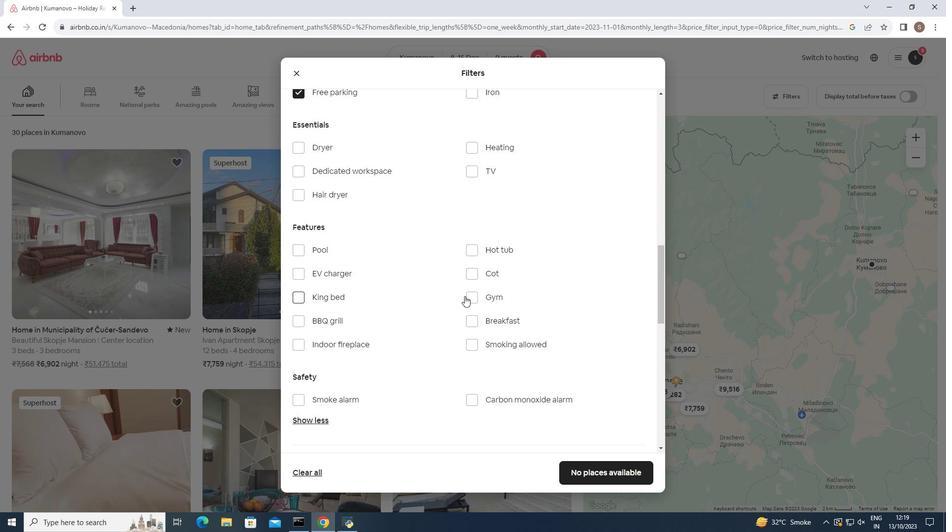
Action: Mouse moved to (471, 299)
Screenshot: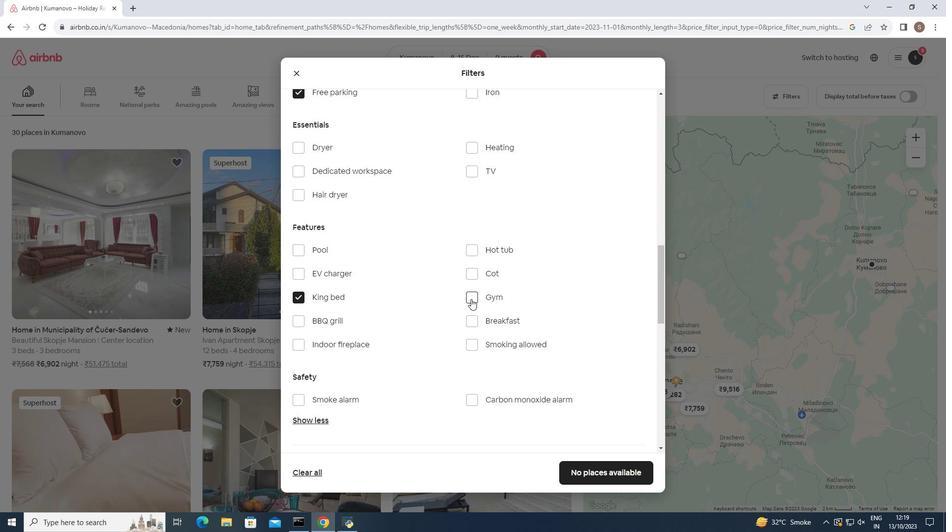 
Action: Mouse pressed left at (471, 299)
Screenshot: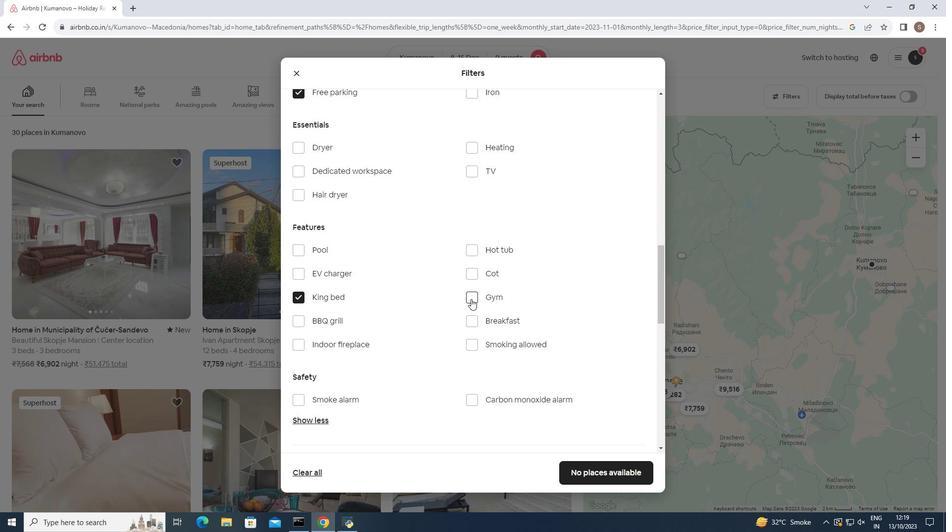 
Action: Mouse moved to (298, 299)
Screenshot: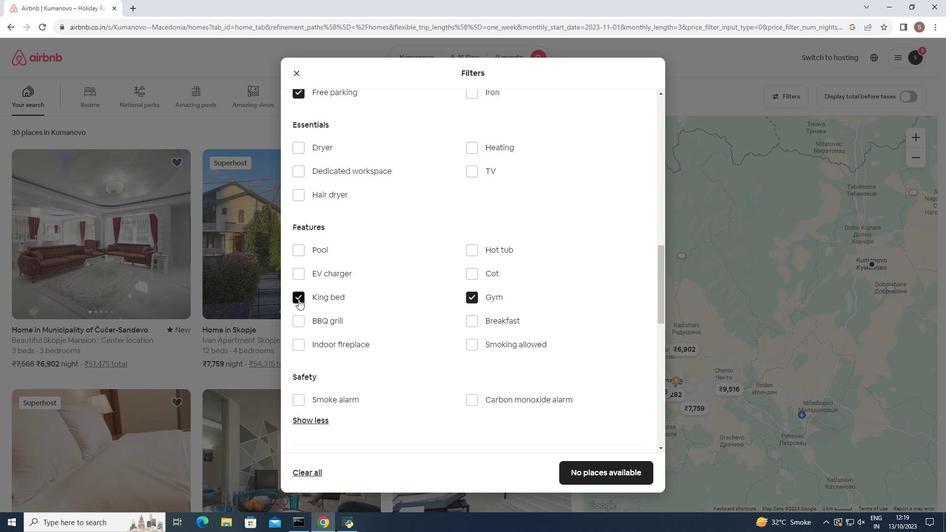 
Action: Mouse pressed left at (298, 299)
Screenshot: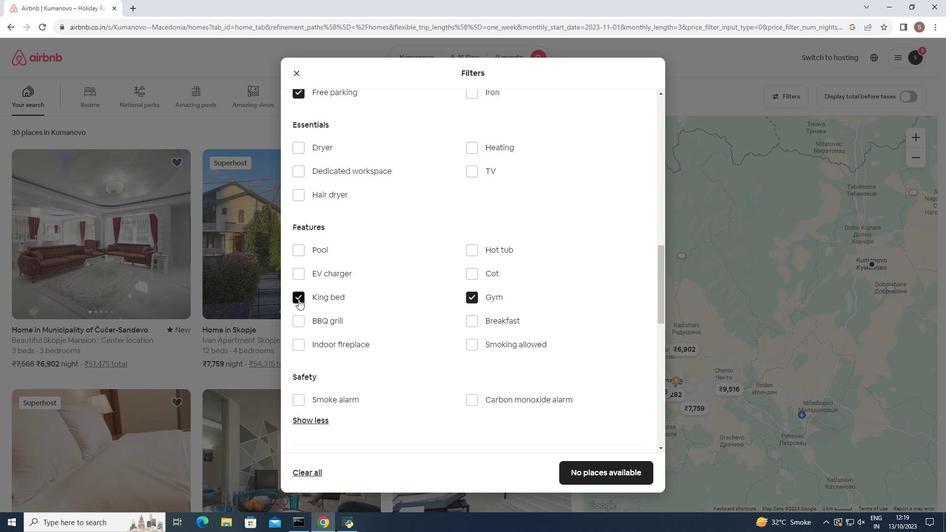 
Action: Mouse moved to (470, 320)
Screenshot: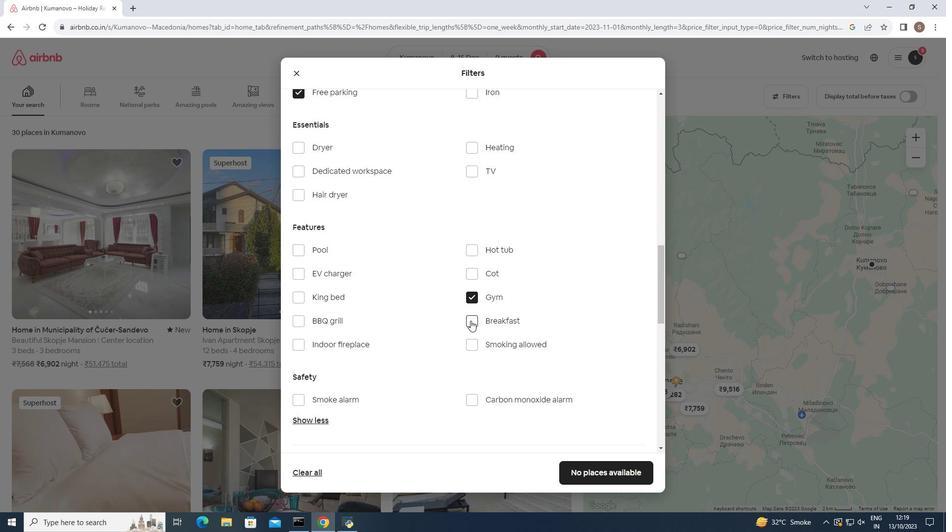 
Action: Mouse pressed left at (470, 320)
Screenshot: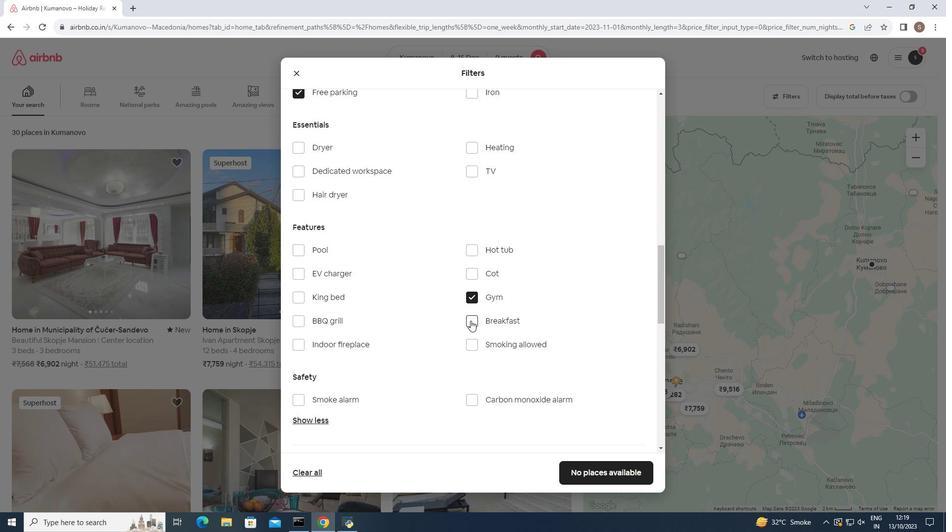 
Action: Mouse moved to (576, 467)
Screenshot: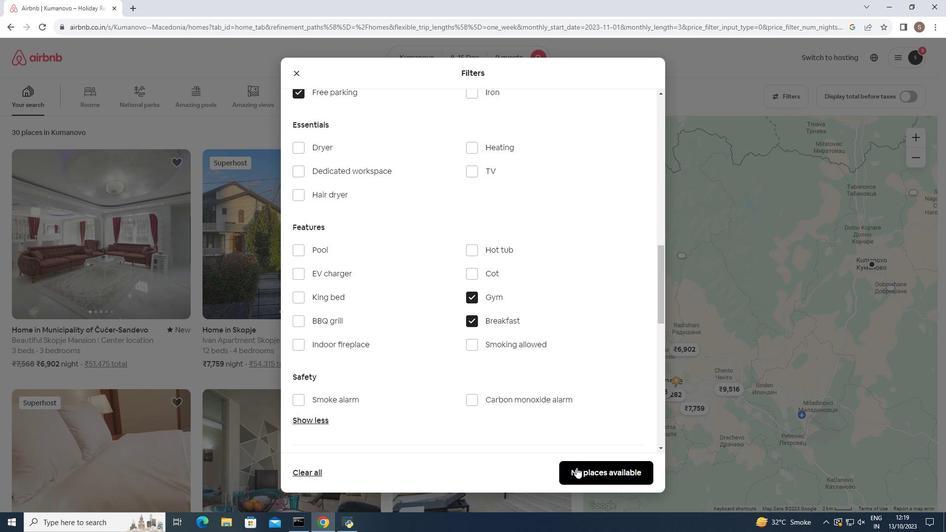 
Action: Mouse pressed left at (576, 467)
Screenshot: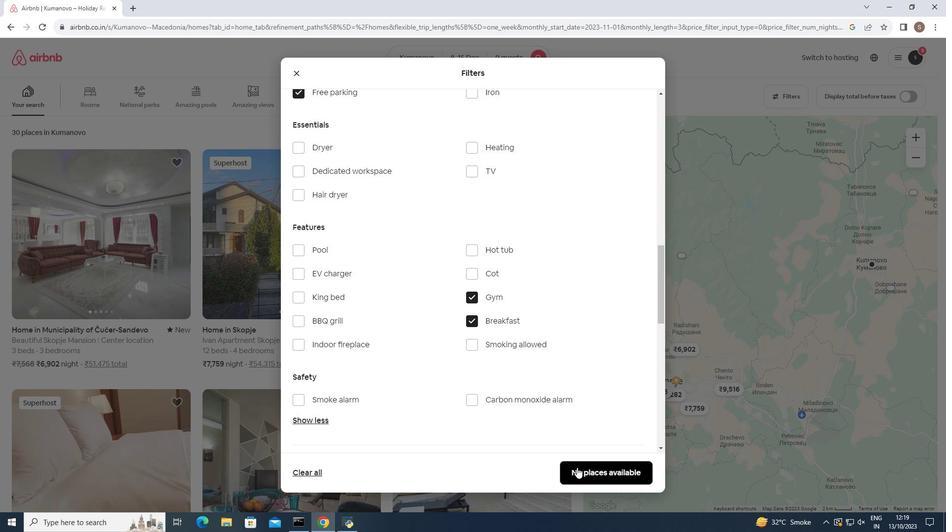 
Action: Mouse moved to (324, 302)
Screenshot: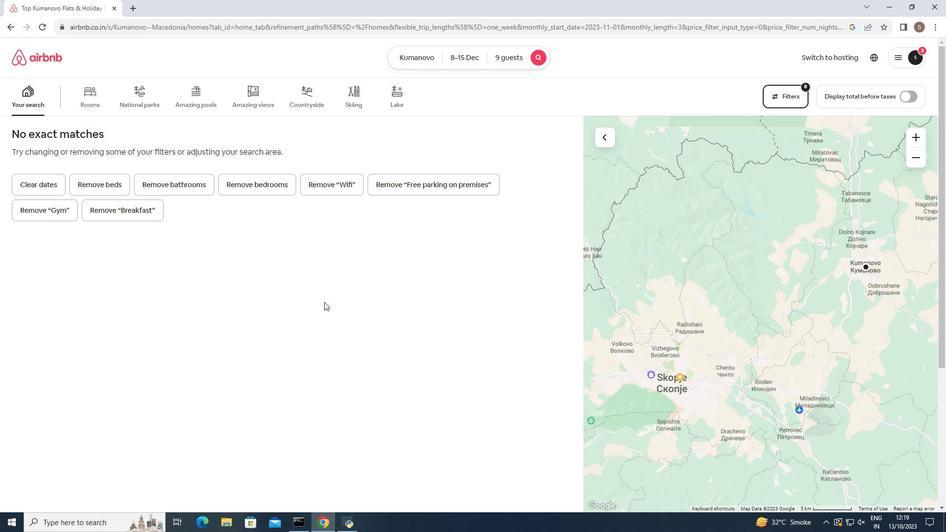 
